 Task: Look for space in Gioia del Colle, Italy from 2nd September, 2023 to 6th September, 2023 for 2 adults in price range Rs.15000 to Rs.20000. Place can be entire place with 1  bedroom having 1 bed and 1 bathroom. Property type can be house, flat, guest house, hotel. Booking option can be shelf check-in. Required host language is English.
Action: Mouse moved to (415, 107)
Screenshot: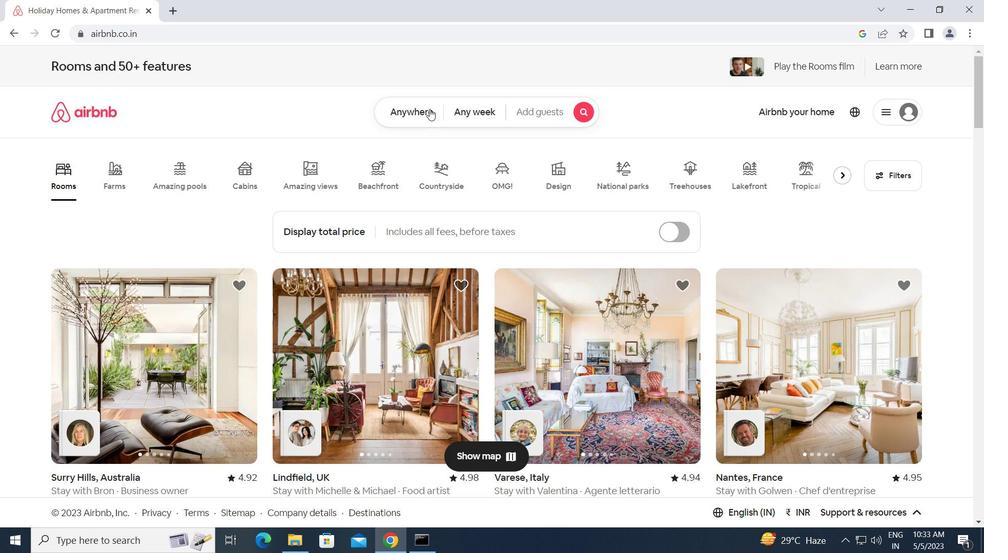 
Action: Mouse pressed left at (415, 107)
Screenshot: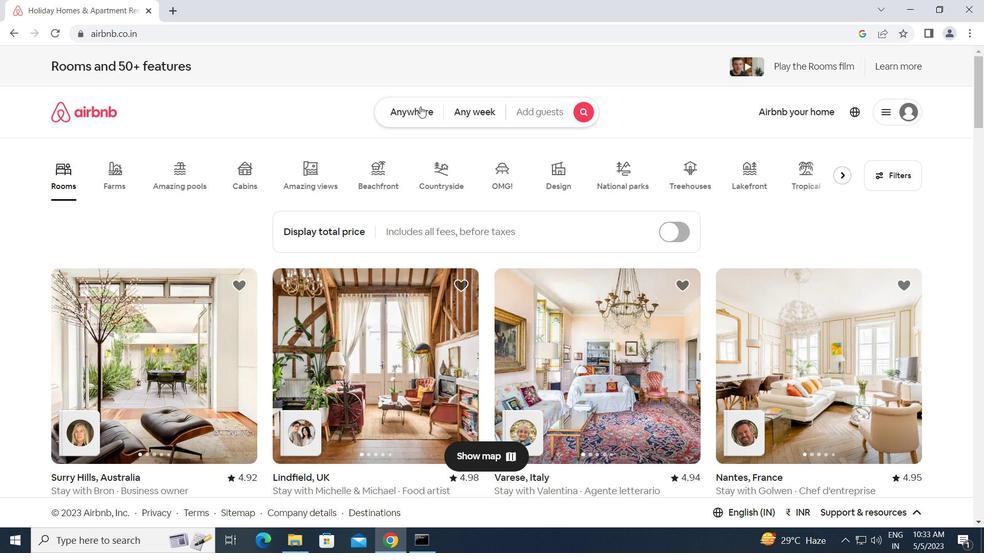 
Action: Mouse moved to (316, 158)
Screenshot: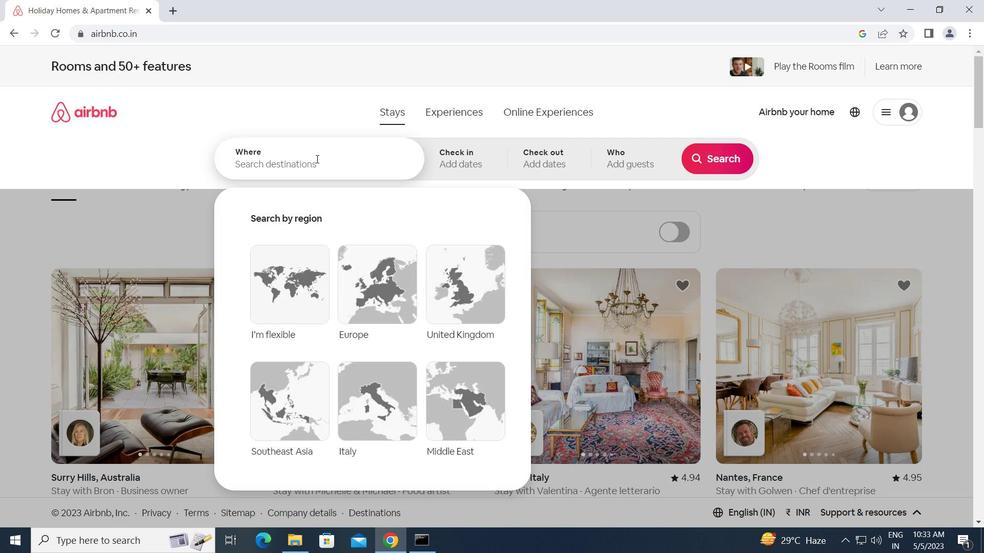 
Action: Mouse pressed left at (316, 158)
Screenshot: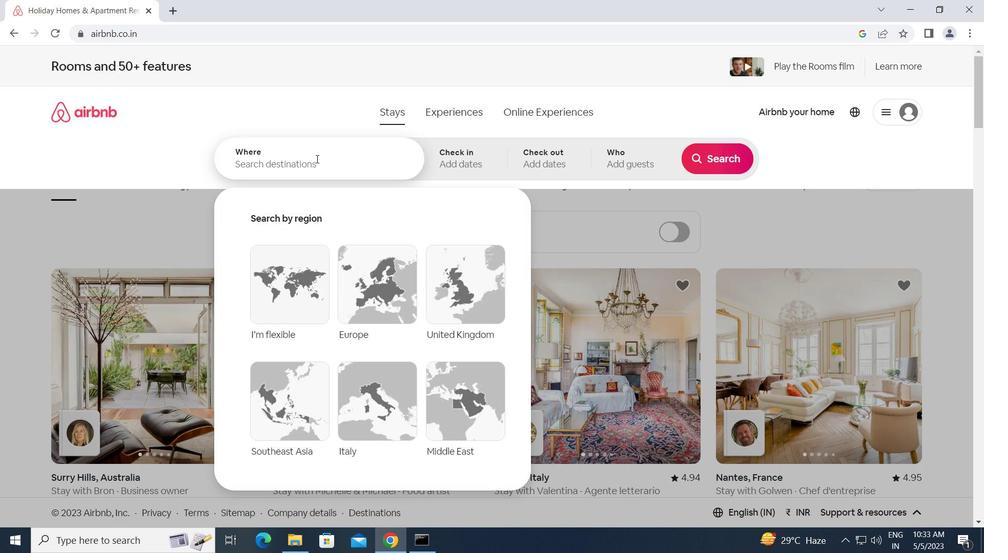 
Action: Key pressed g<Key.caps_lock>ioia<Key.space>del<Key.space><Key.caps_lock>c<Key.caps_lock>olle,<Key.space><Key.caps_lock>i<Key.caps_lock>taly<Key.enter>
Screenshot: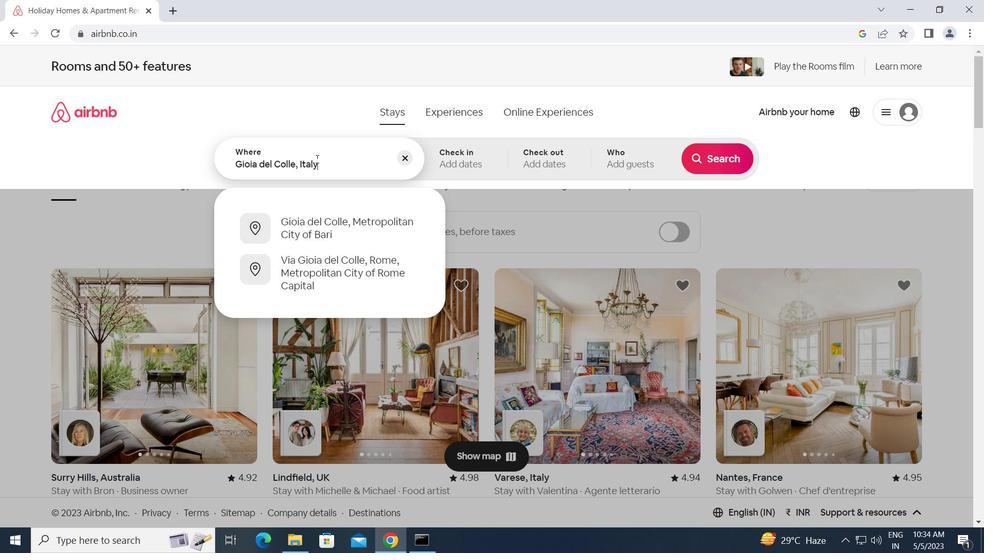 
Action: Mouse moved to (722, 263)
Screenshot: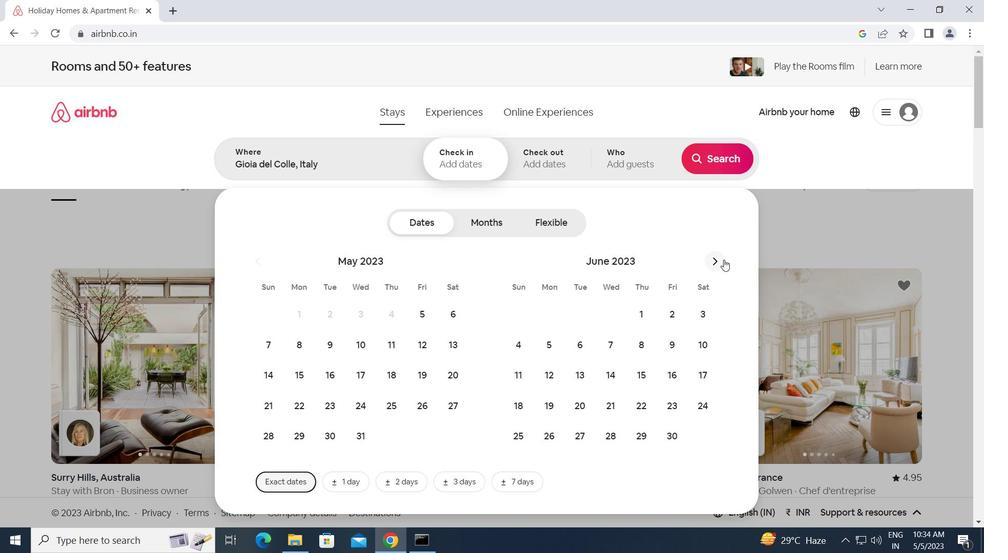 
Action: Mouse pressed left at (722, 263)
Screenshot: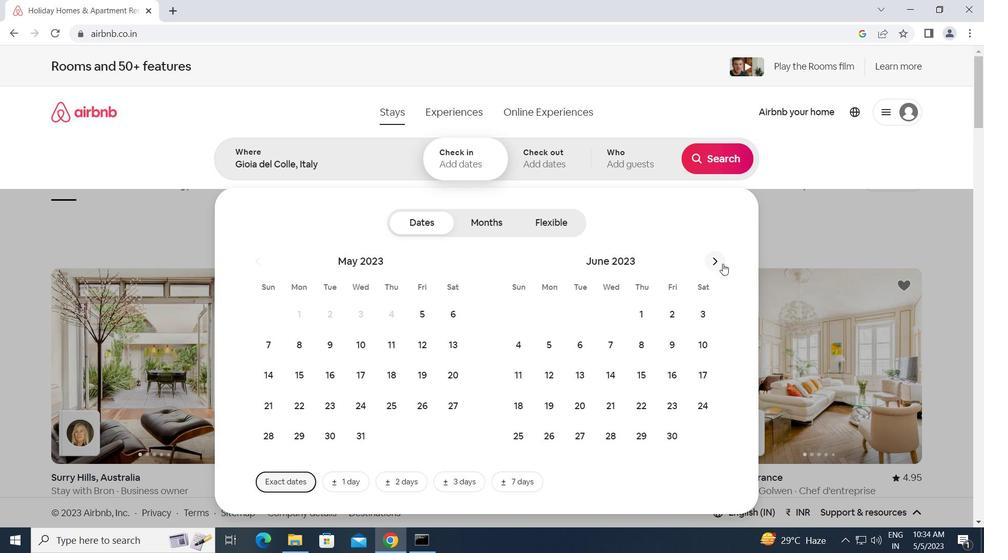 
Action: Mouse pressed left at (722, 263)
Screenshot: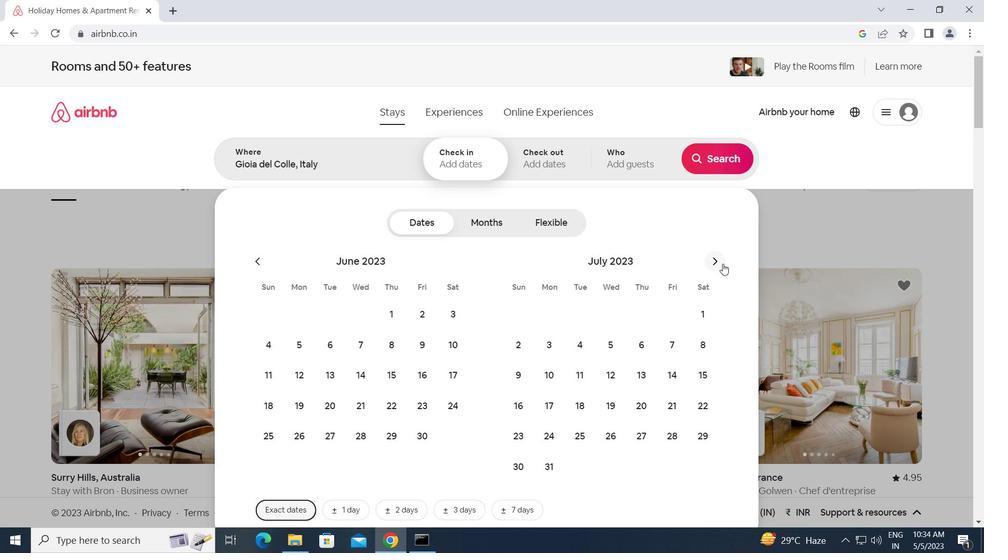 
Action: Mouse pressed left at (722, 263)
Screenshot: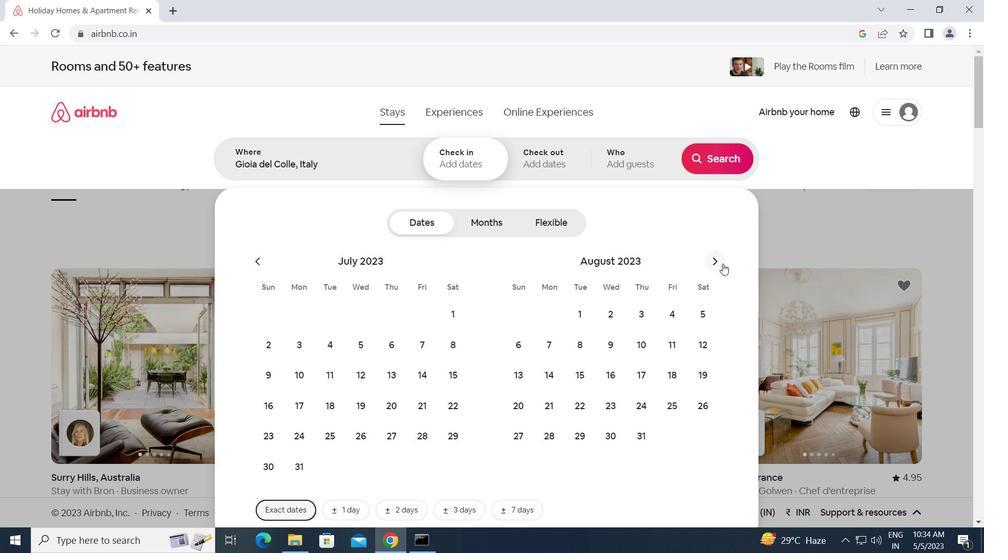 
Action: Mouse moved to (696, 315)
Screenshot: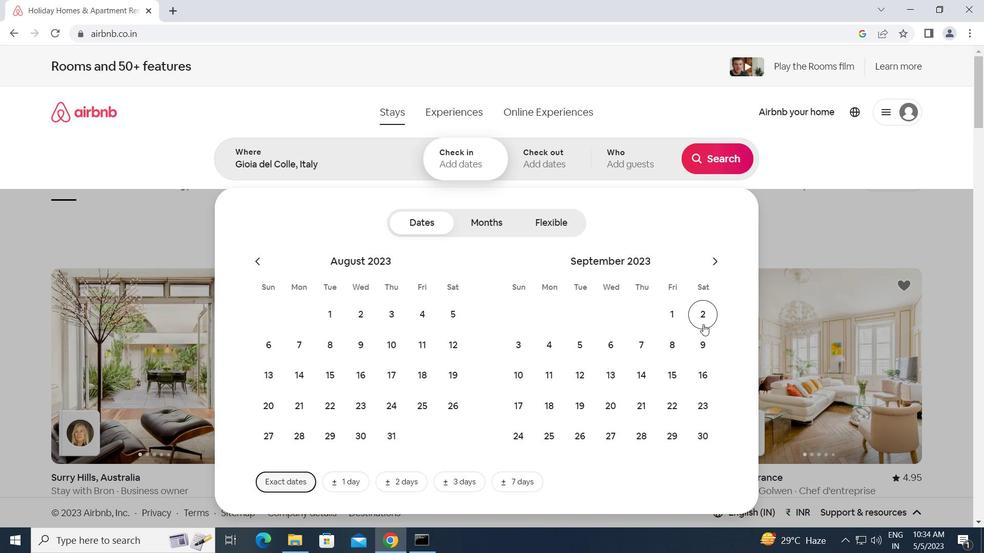 
Action: Mouse pressed left at (696, 315)
Screenshot: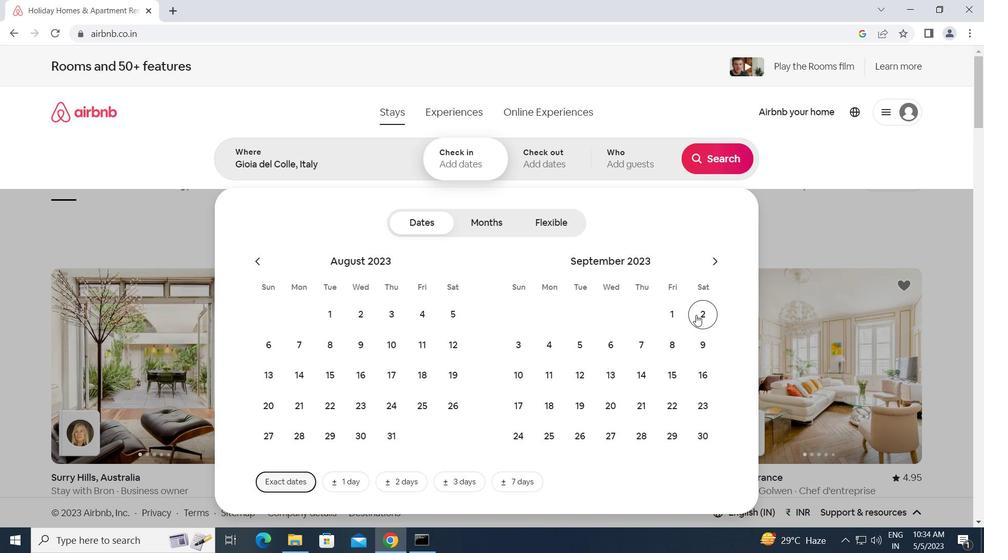 
Action: Mouse moved to (605, 345)
Screenshot: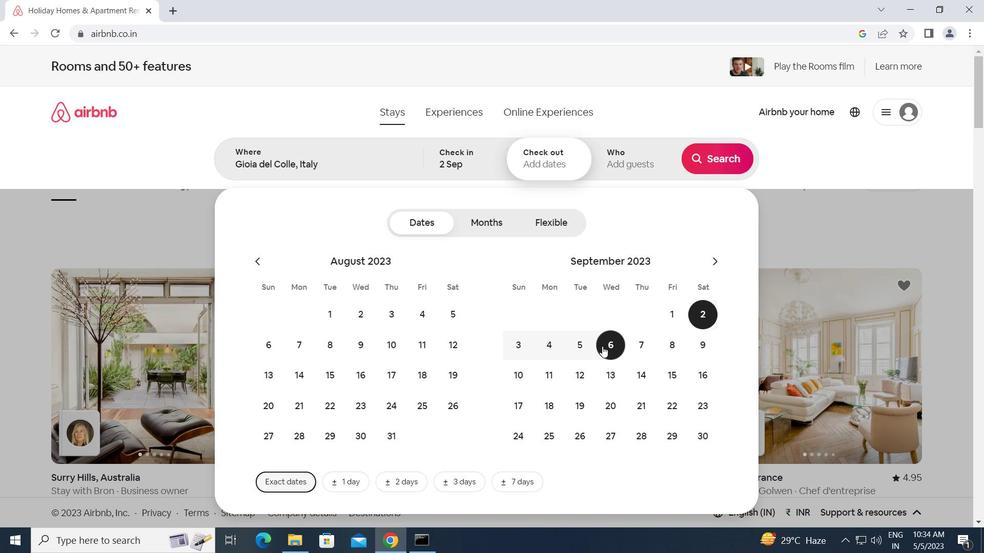 
Action: Mouse pressed left at (605, 345)
Screenshot: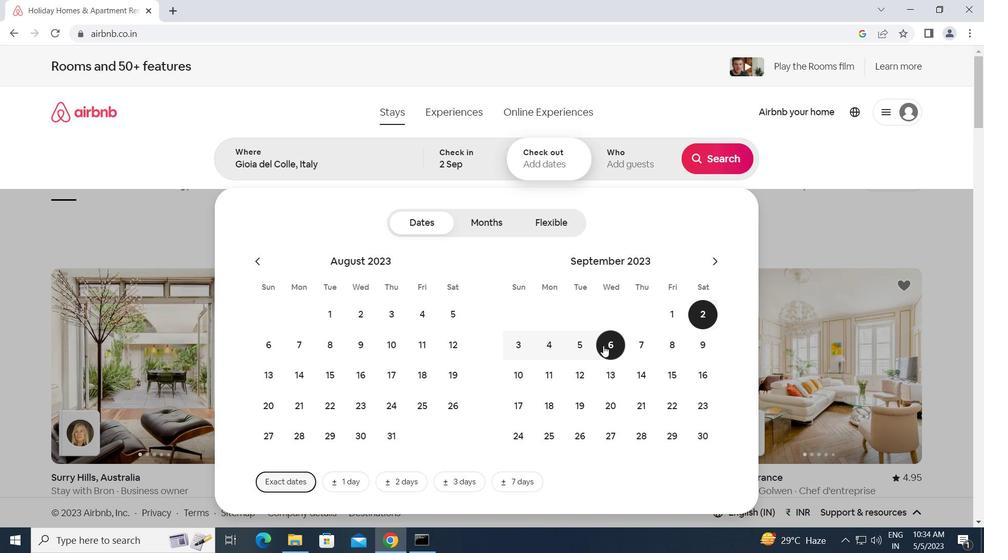 
Action: Mouse moved to (631, 160)
Screenshot: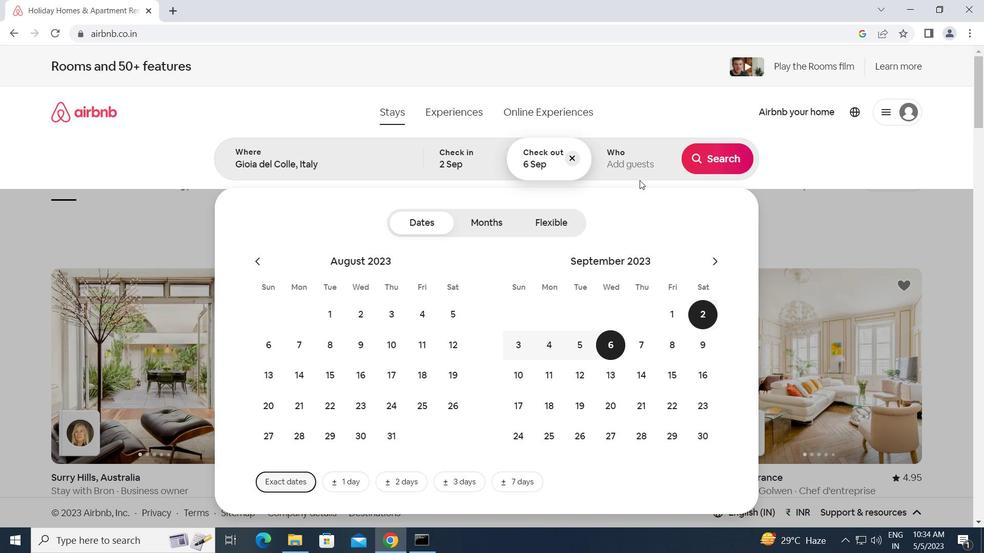 
Action: Mouse pressed left at (631, 160)
Screenshot: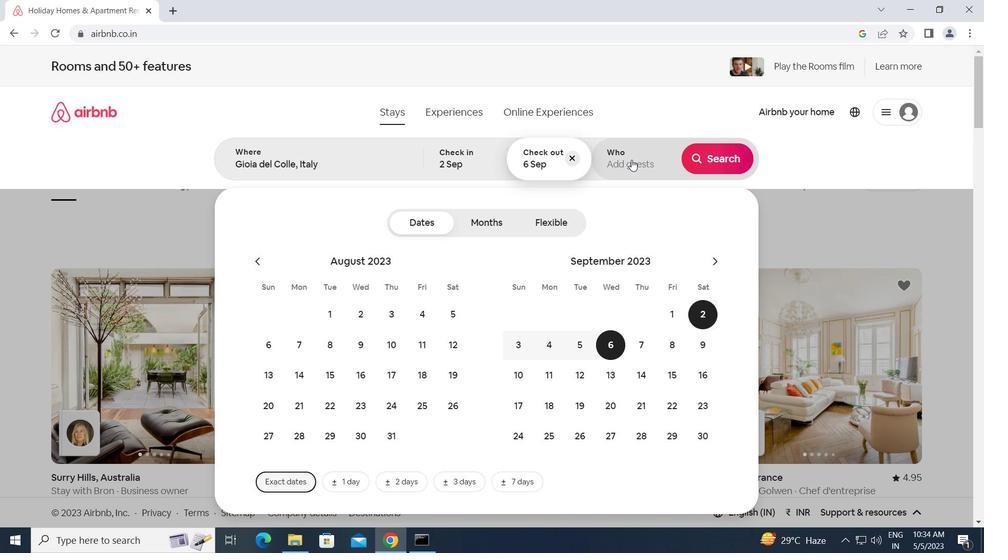 
Action: Mouse moved to (725, 232)
Screenshot: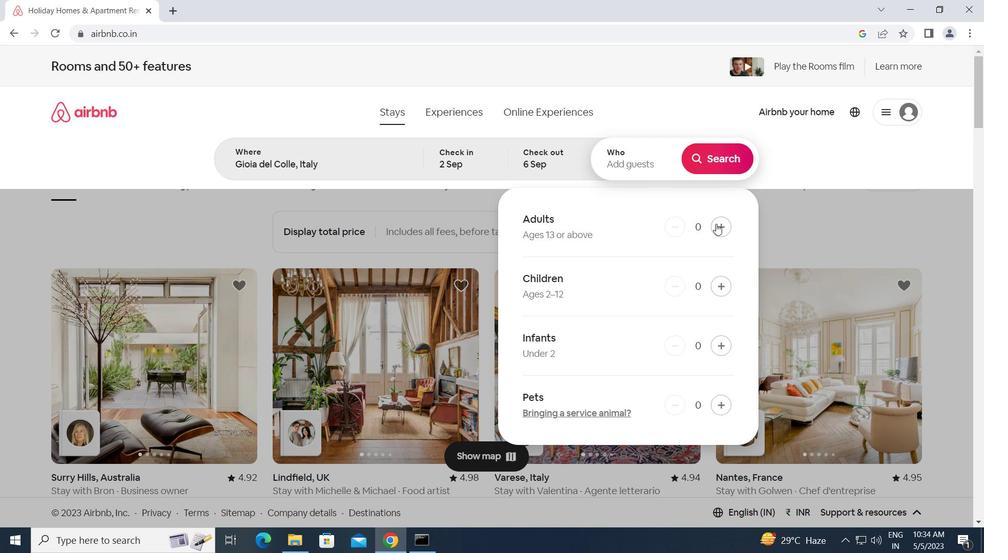 
Action: Mouse pressed left at (725, 232)
Screenshot: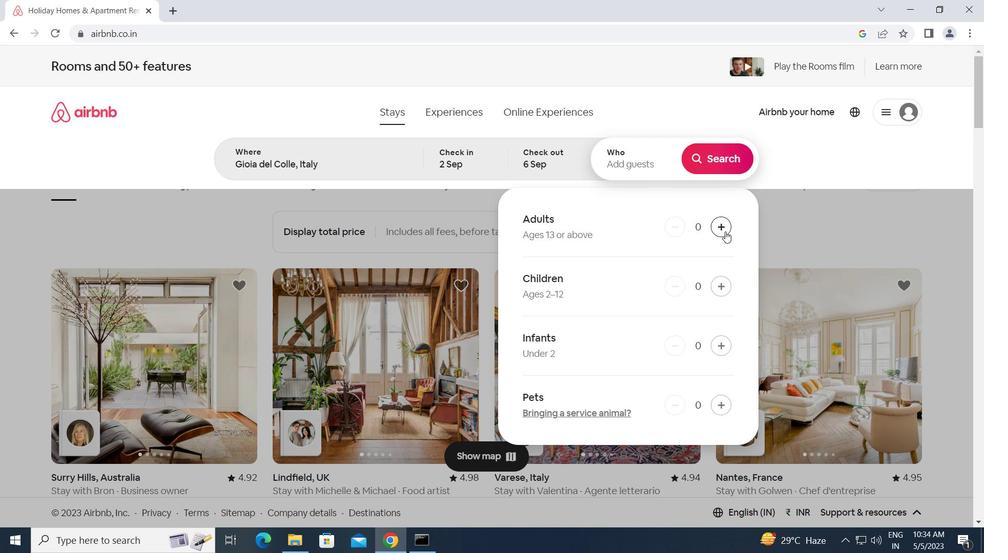 
Action: Mouse pressed left at (725, 232)
Screenshot: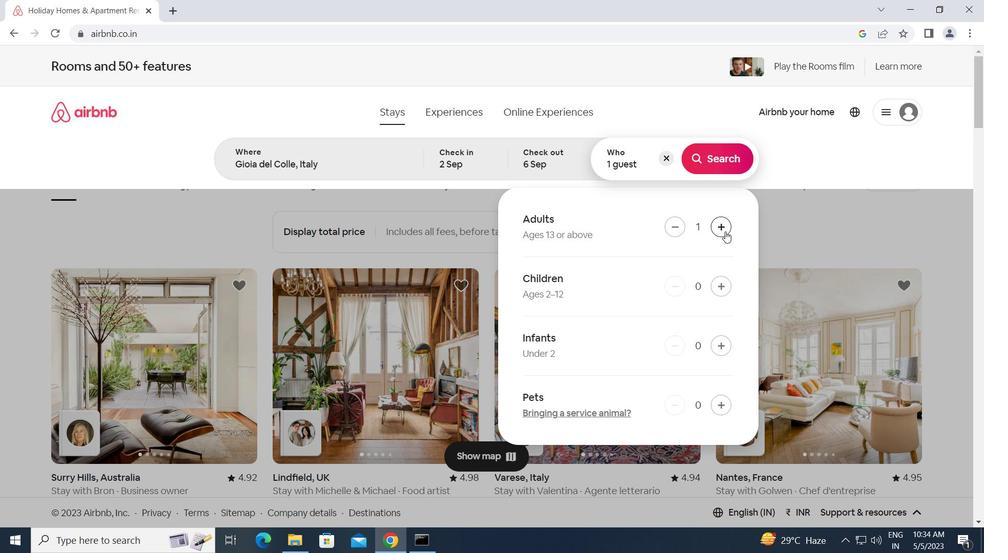 
Action: Mouse moved to (720, 159)
Screenshot: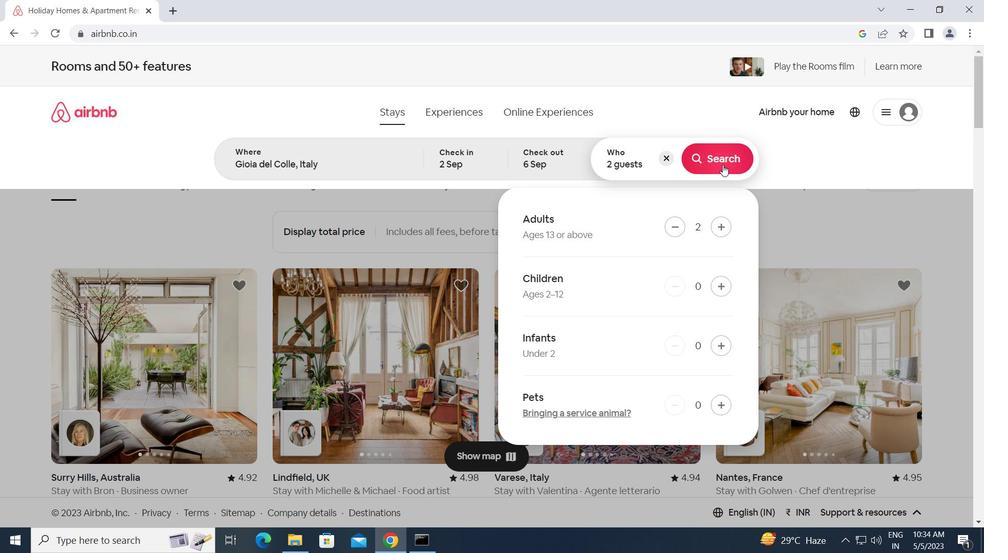 
Action: Mouse pressed left at (720, 159)
Screenshot: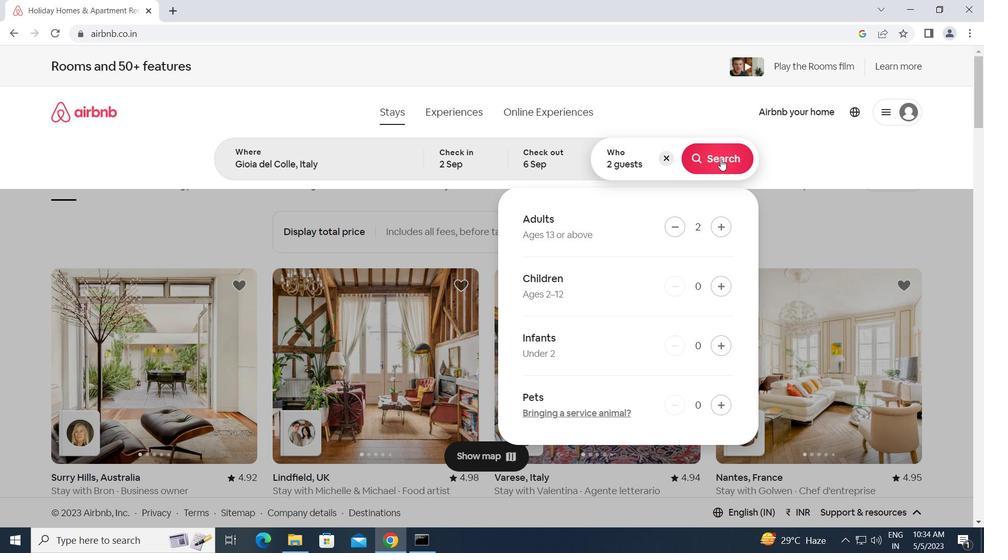 
Action: Mouse moved to (925, 124)
Screenshot: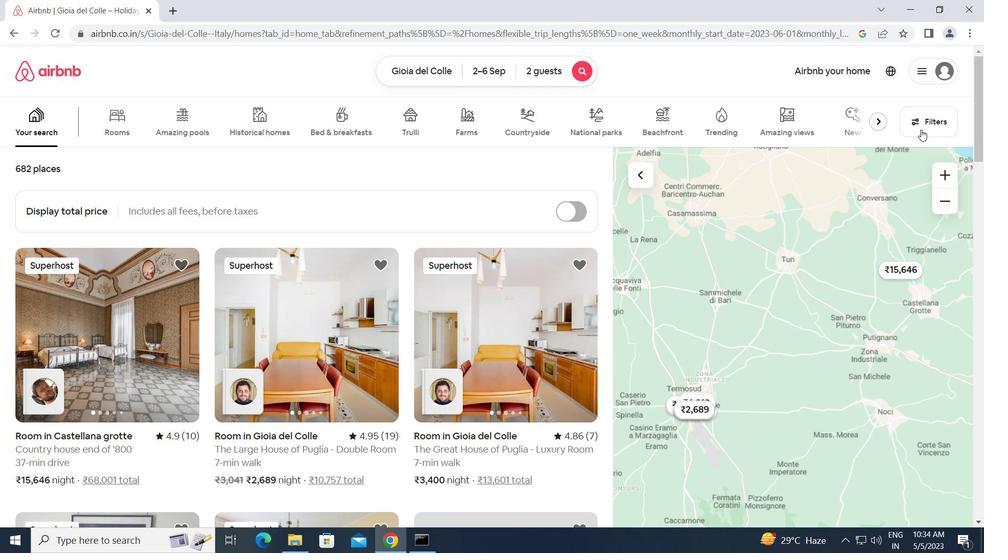 
Action: Mouse pressed left at (925, 124)
Screenshot: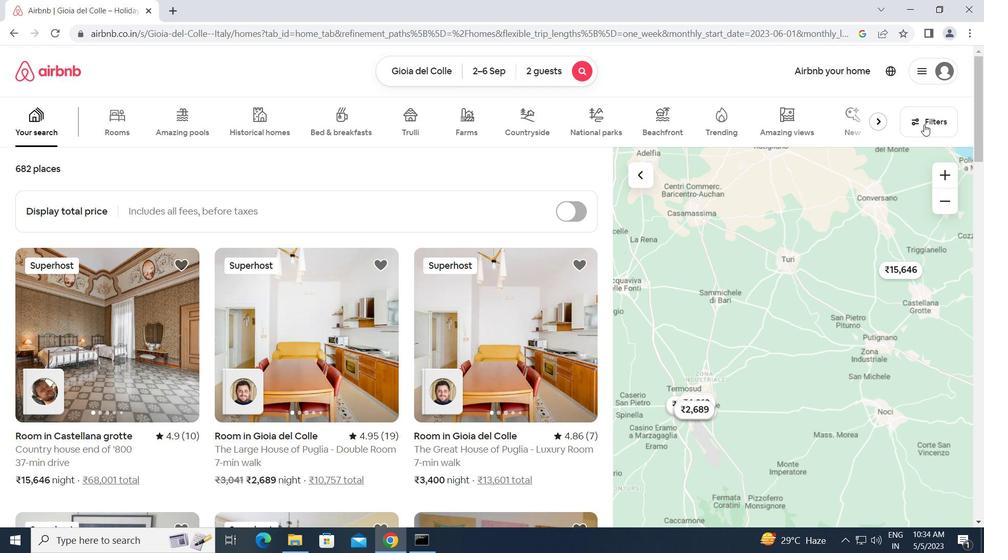 
Action: Mouse moved to (355, 440)
Screenshot: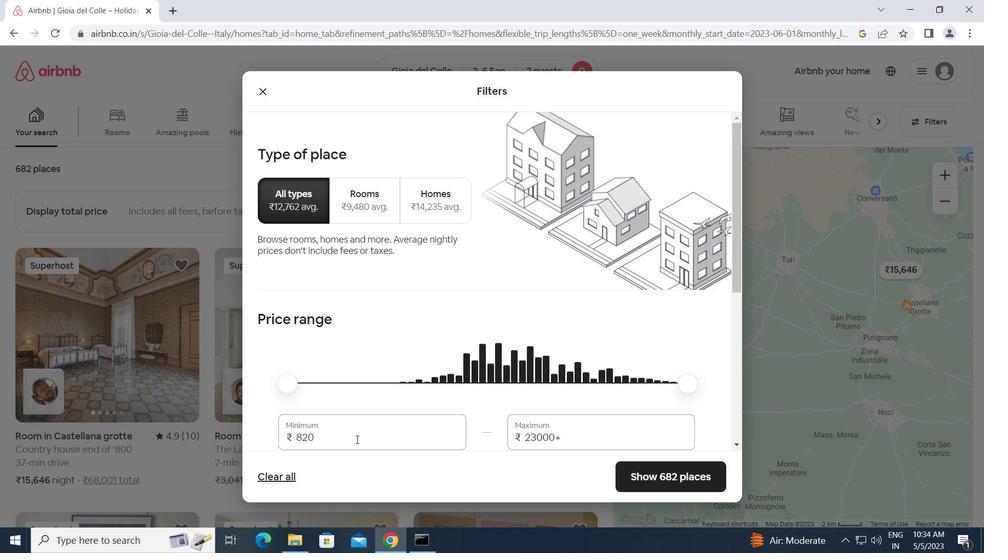 
Action: Mouse scrolled (355, 439) with delta (0, 0)
Screenshot: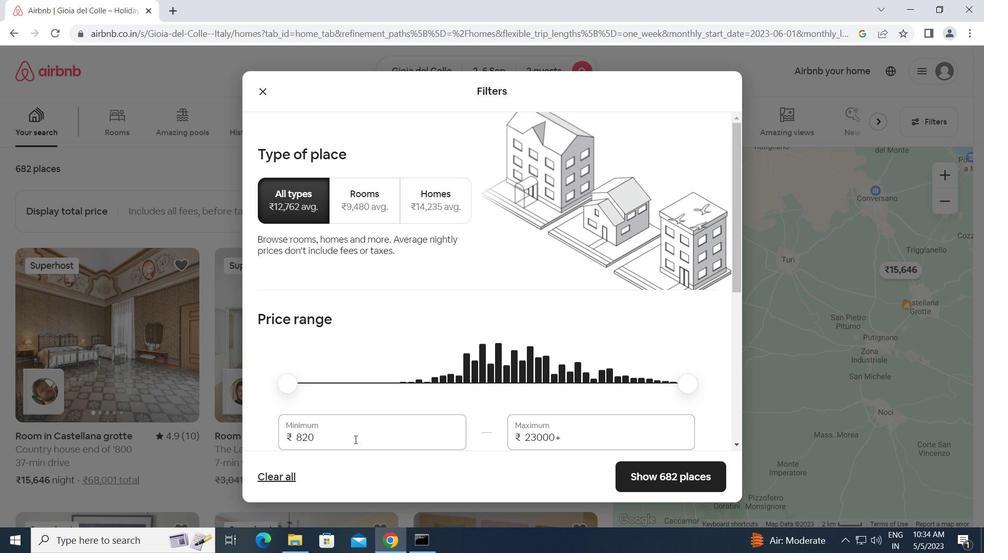
Action: Mouse moved to (337, 378)
Screenshot: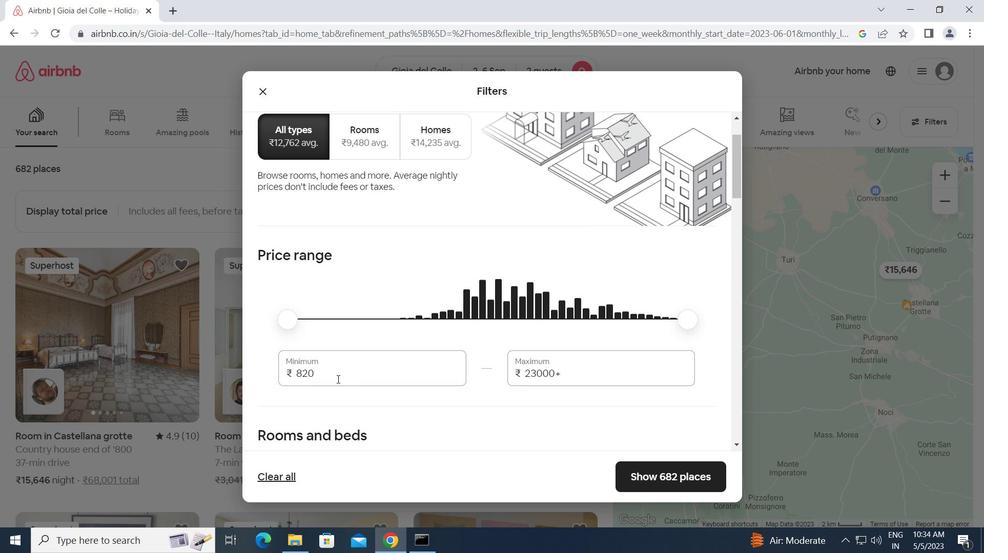 
Action: Mouse pressed left at (337, 378)
Screenshot: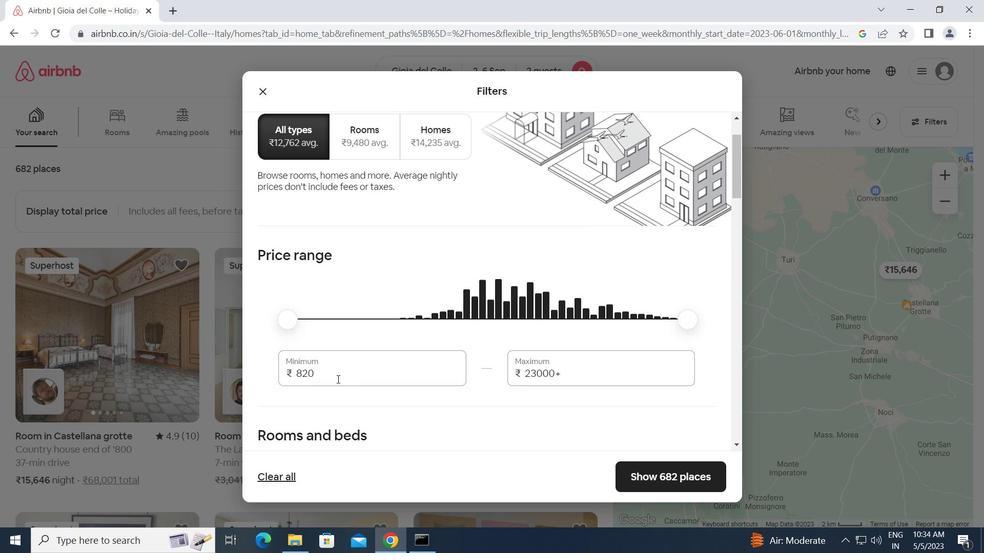 
Action: Mouse moved to (262, 374)
Screenshot: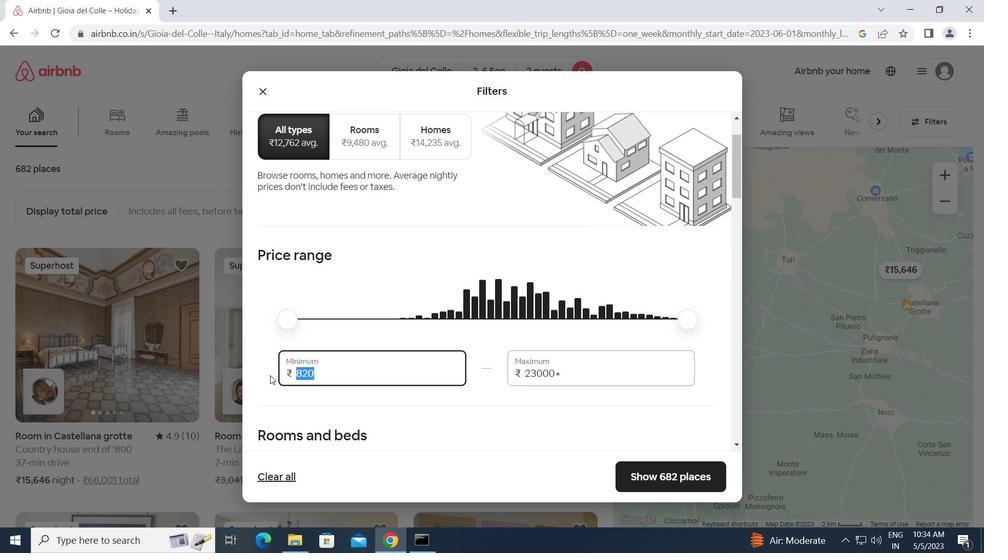 
Action: Key pressed 15000<Key.tab>20000
Screenshot: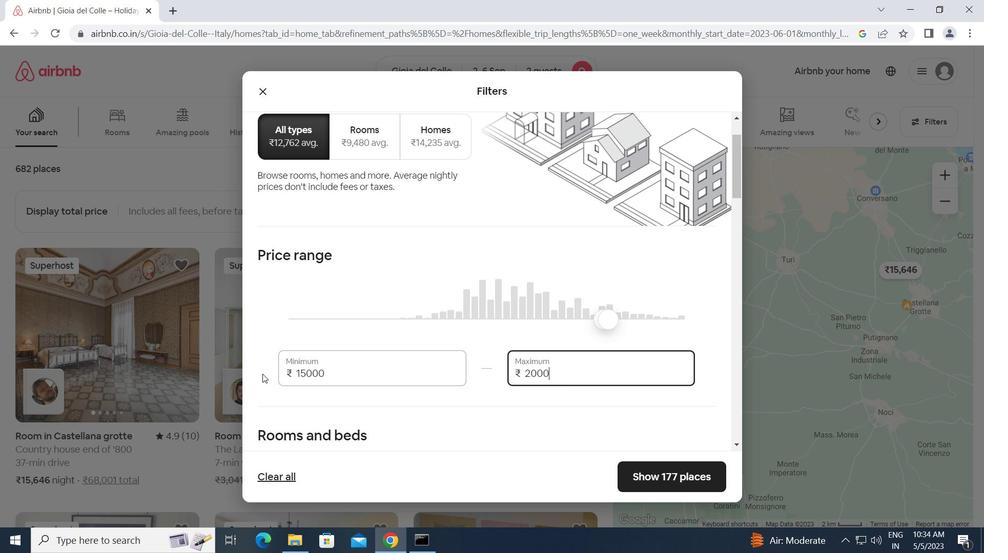 
Action: Mouse moved to (274, 374)
Screenshot: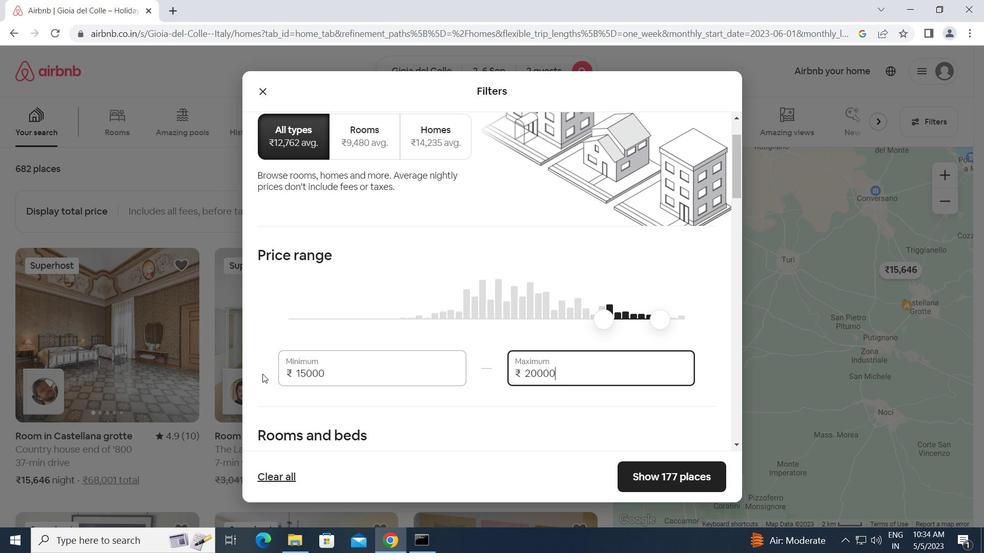 
Action: Mouse scrolled (274, 373) with delta (0, 0)
Screenshot: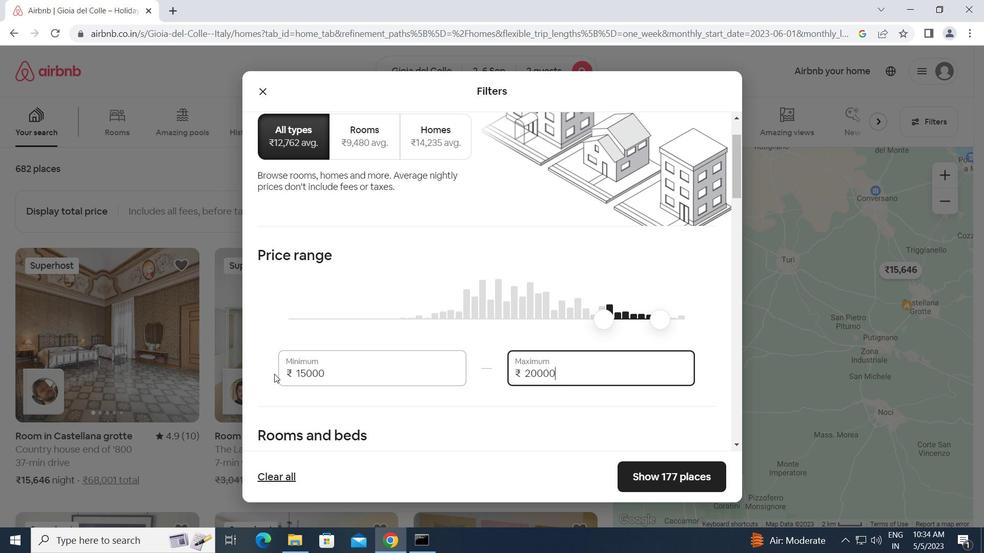 
Action: Mouse scrolled (274, 373) with delta (0, 0)
Screenshot: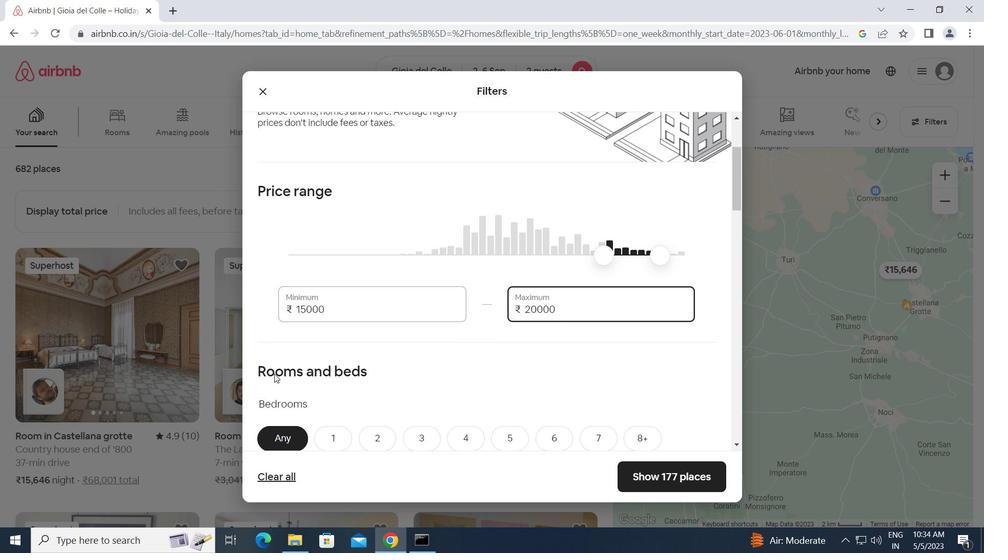 
Action: Mouse scrolled (274, 373) with delta (0, 0)
Screenshot: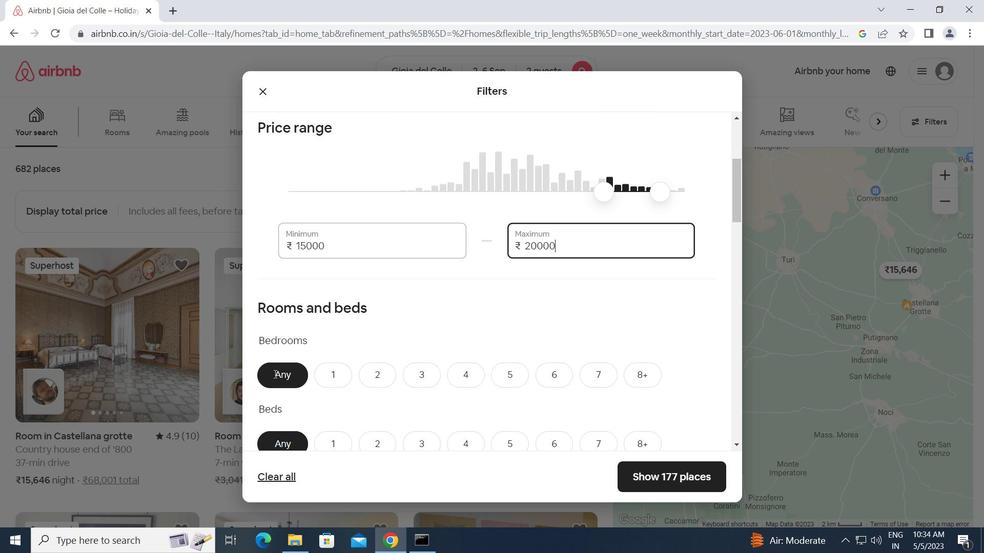 
Action: Mouse moved to (342, 315)
Screenshot: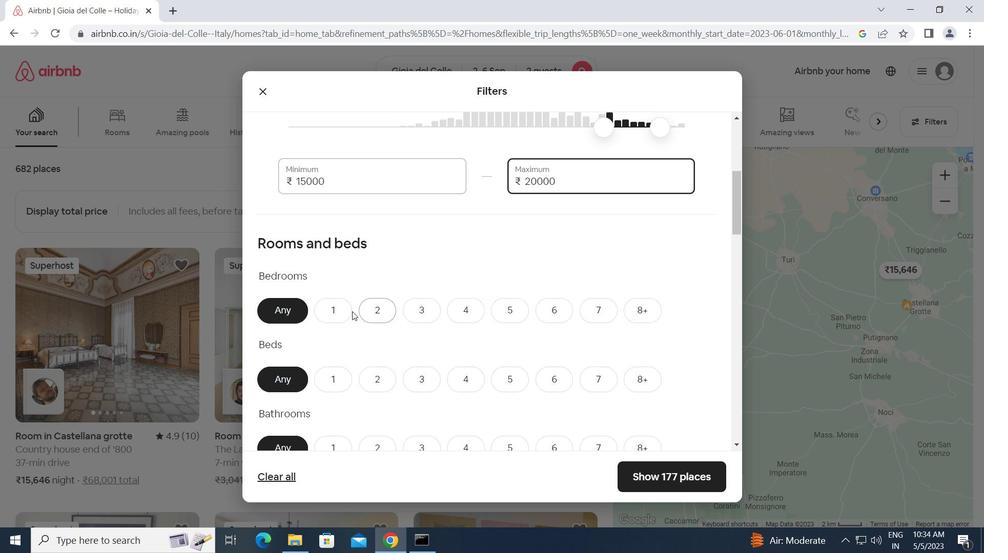 
Action: Mouse pressed left at (342, 315)
Screenshot: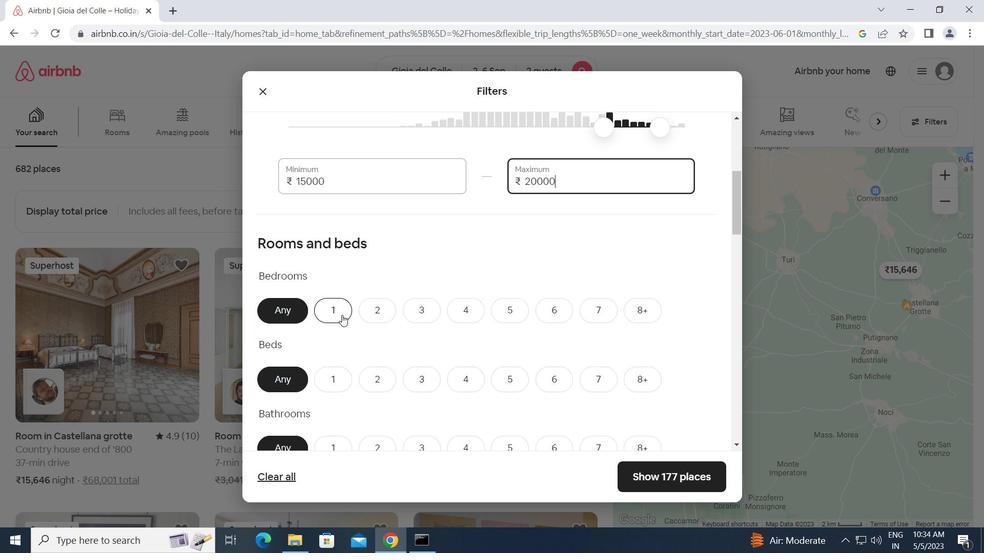 
Action: Mouse moved to (342, 321)
Screenshot: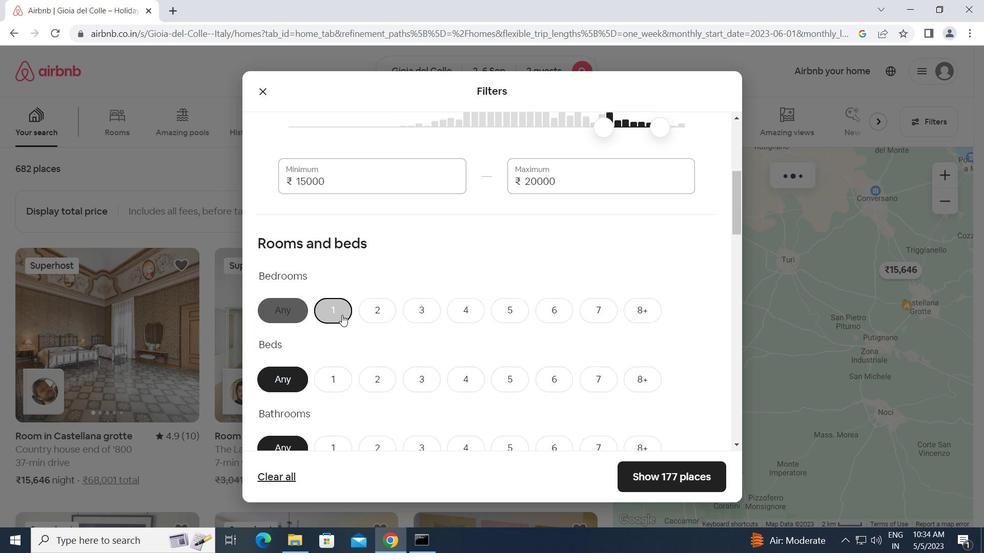 
Action: Mouse scrolled (342, 320) with delta (0, 0)
Screenshot: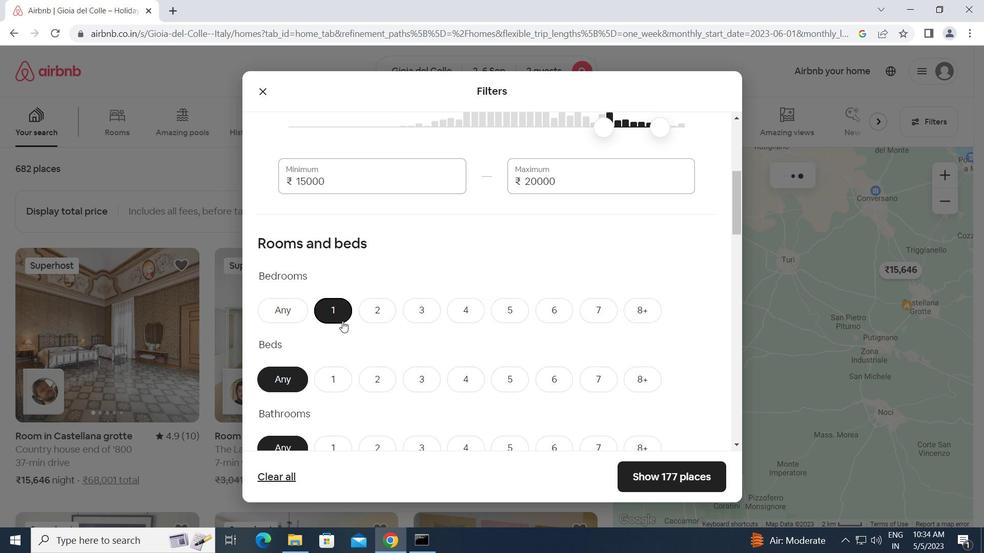 
Action: Mouse moved to (326, 320)
Screenshot: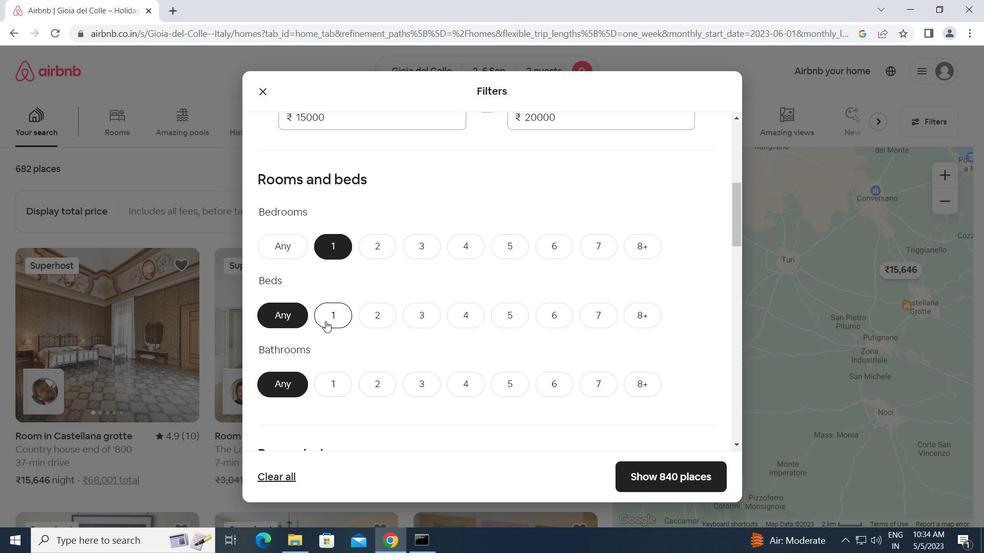 
Action: Mouse pressed left at (326, 320)
Screenshot: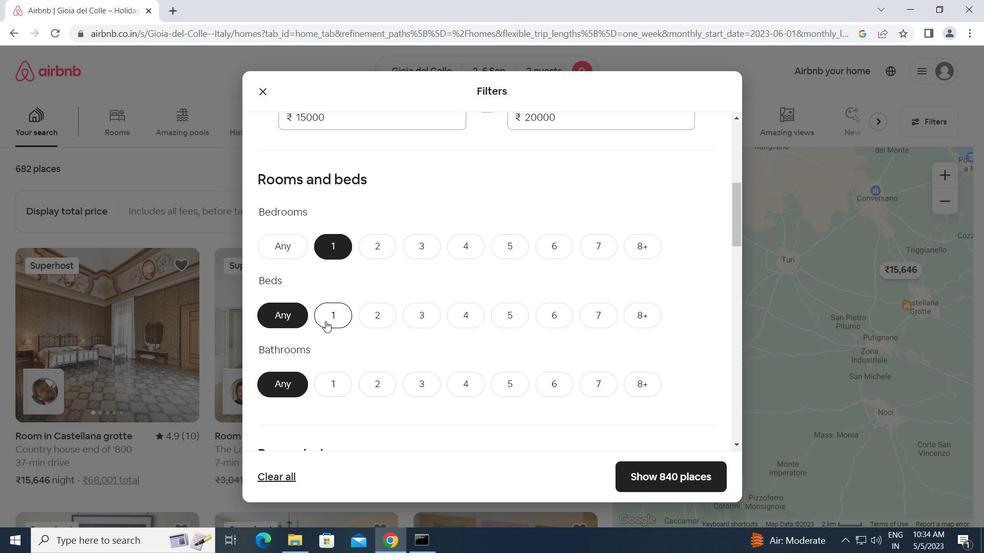 
Action: Mouse moved to (337, 380)
Screenshot: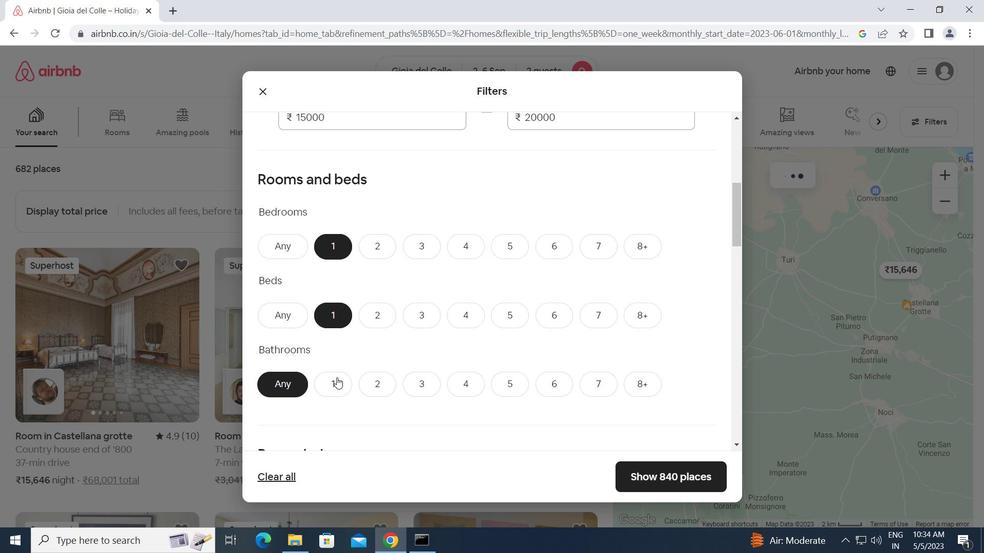 
Action: Mouse pressed left at (337, 380)
Screenshot: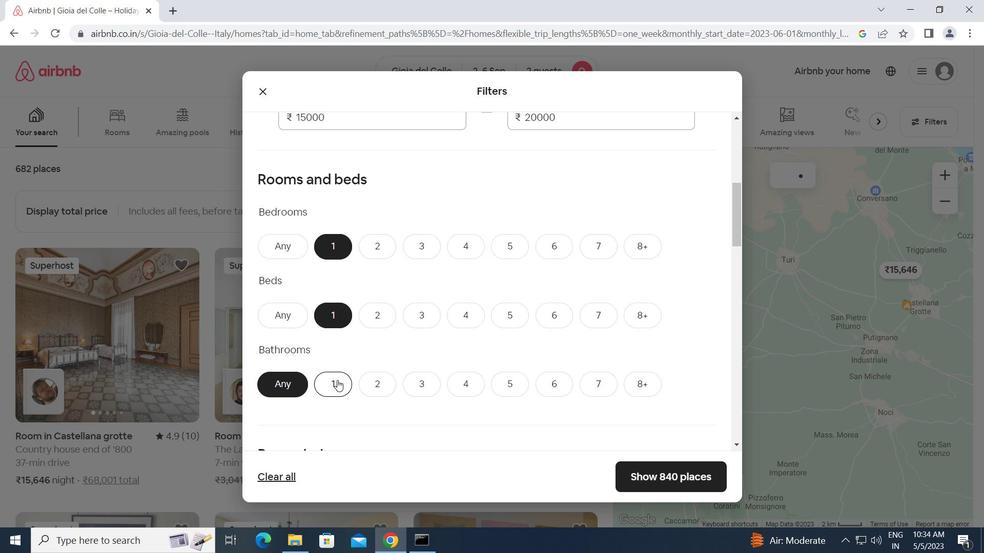 
Action: Mouse moved to (365, 389)
Screenshot: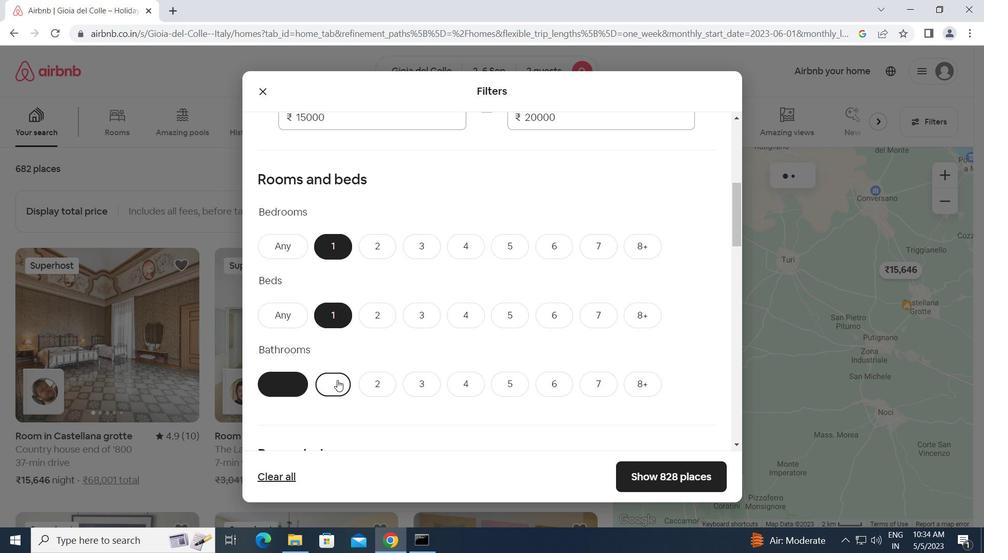 
Action: Mouse scrolled (365, 388) with delta (0, 0)
Screenshot: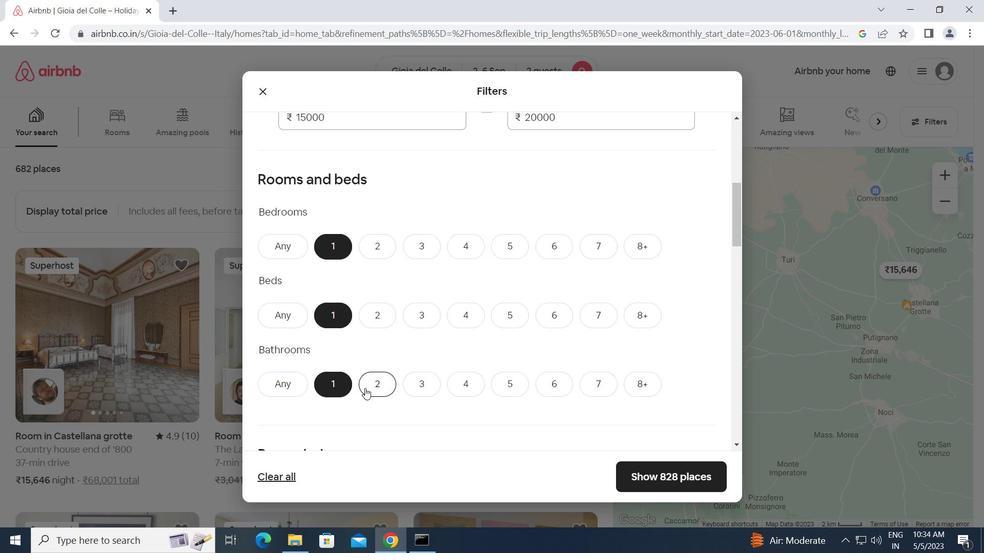 
Action: Mouse scrolled (365, 388) with delta (0, 0)
Screenshot: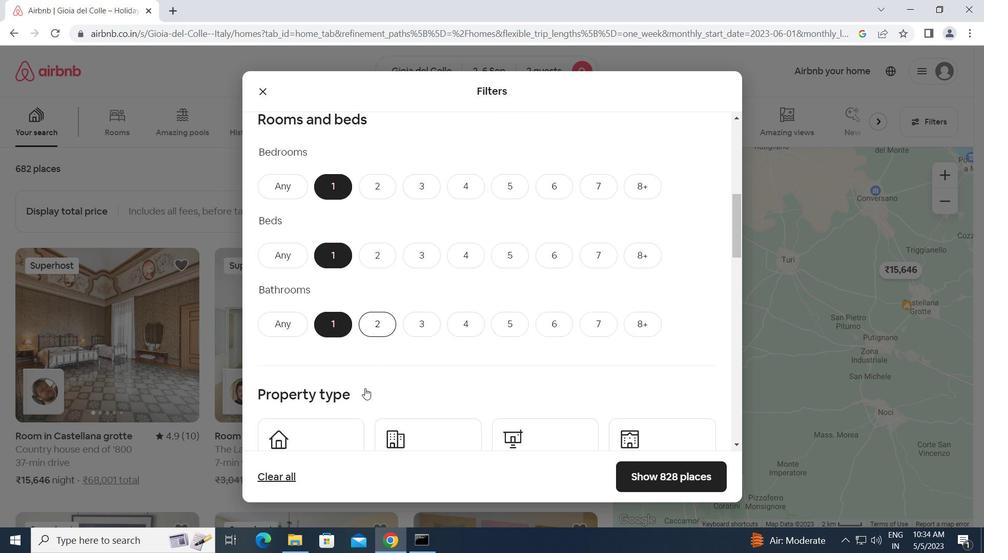 
Action: Mouse moved to (343, 380)
Screenshot: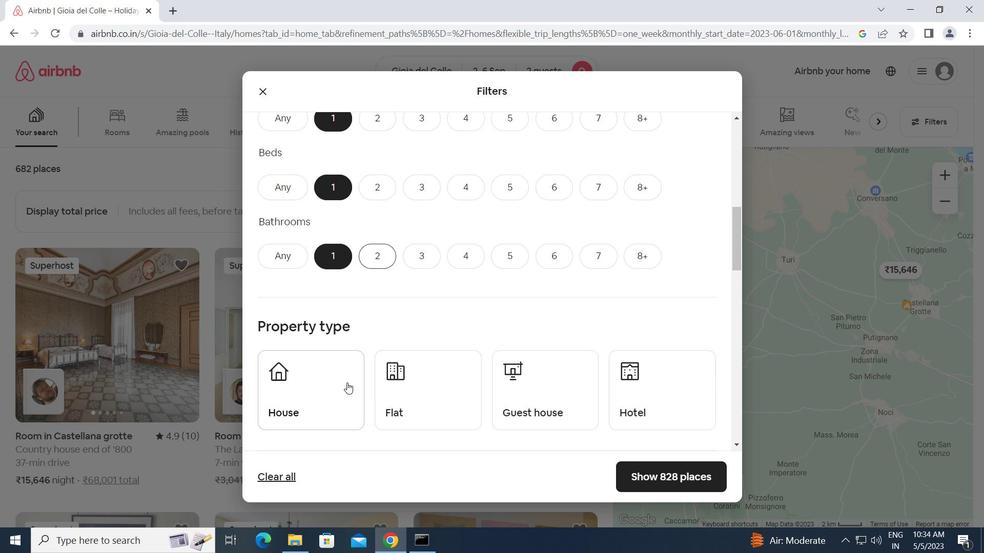 
Action: Mouse pressed left at (343, 380)
Screenshot: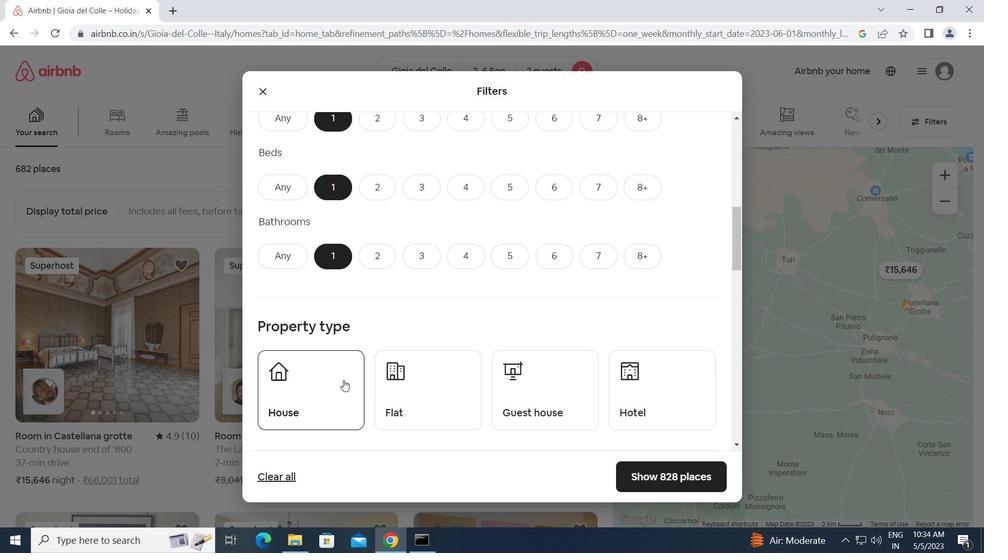 
Action: Mouse moved to (459, 380)
Screenshot: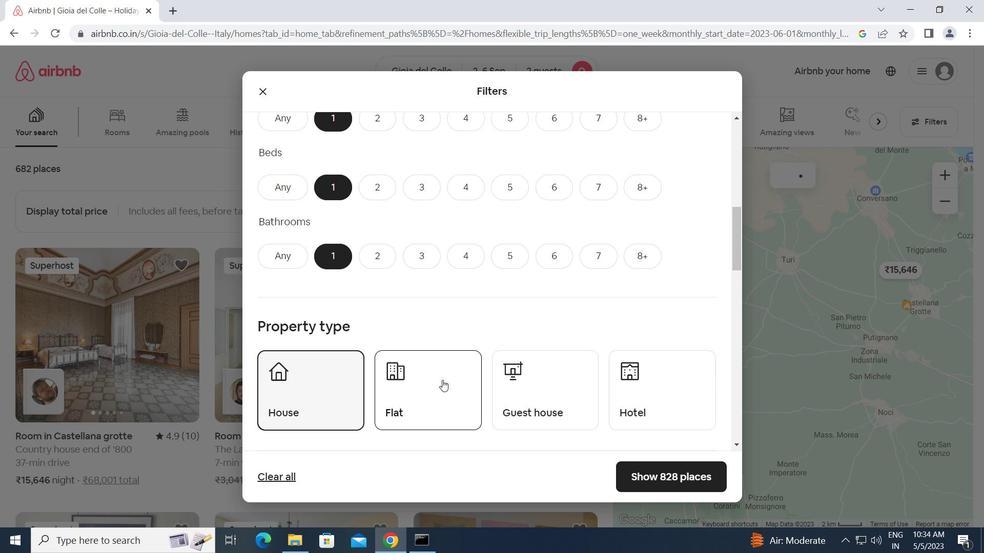 
Action: Mouse pressed left at (459, 380)
Screenshot: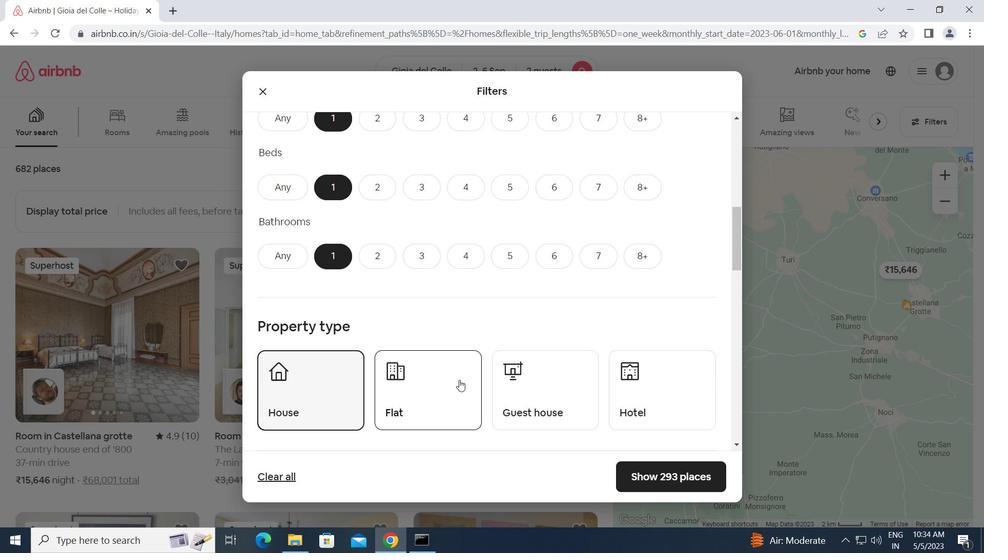 
Action: Mouse moved to (545, 383)
Screenshot: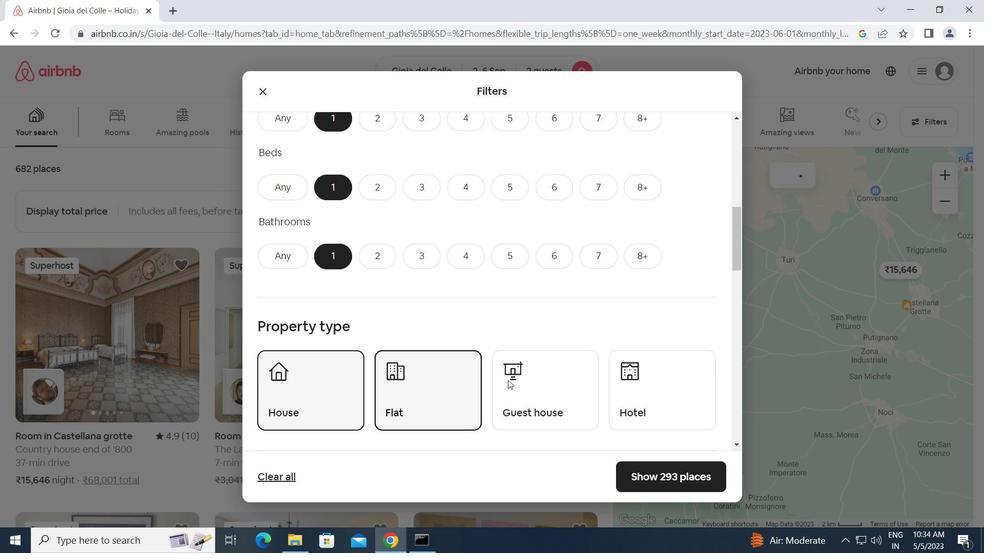 
Action: Mouse pressed left at (545, 383)
Screenshot: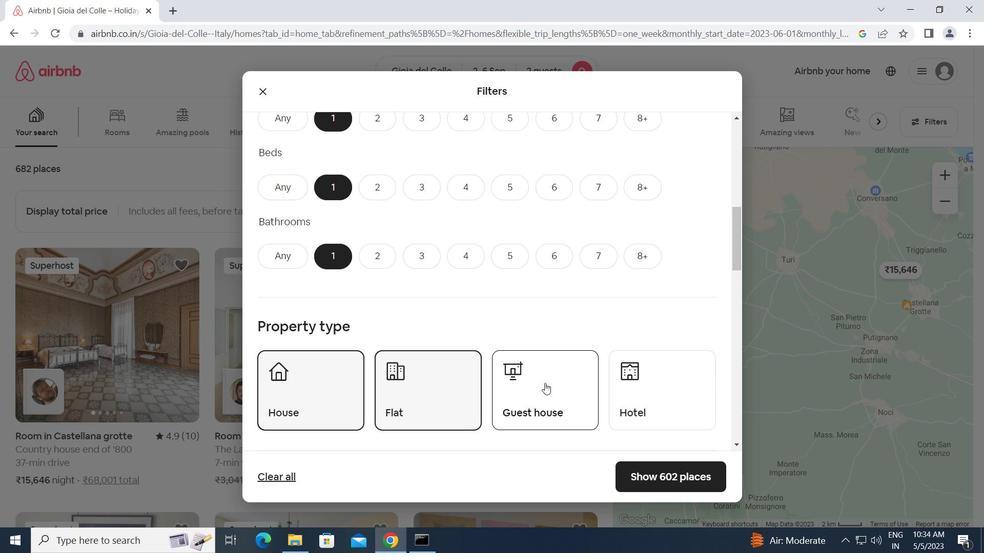
Action: Mouse moved to (676, 393)
Screenshot: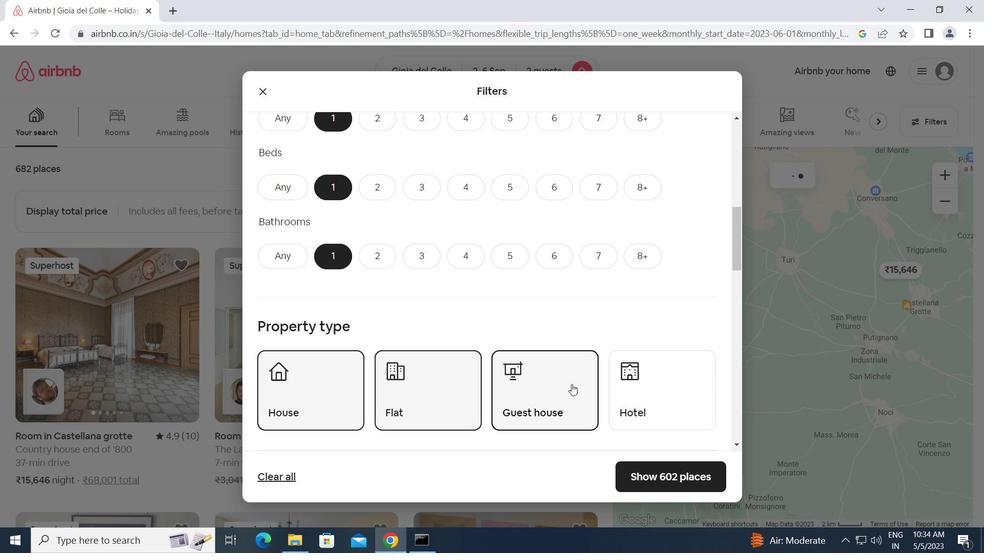 
Action: Mouse pressed left at (676, 393)
Screenshot: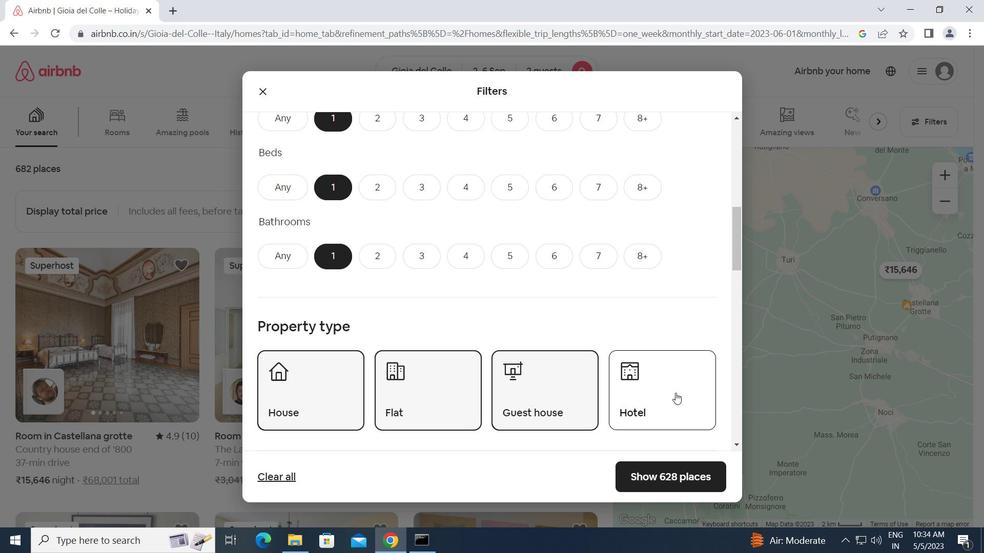 
Action: Mouse moved to (516, 379)
Screenshot: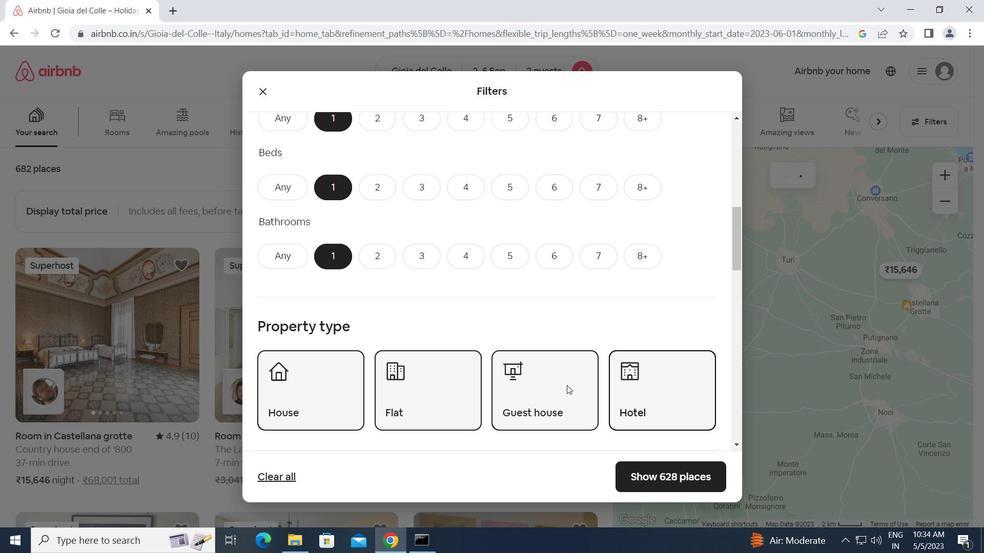 
Action: Mouse scrolled (516, 378) with delta (0, 0)
Screenshot: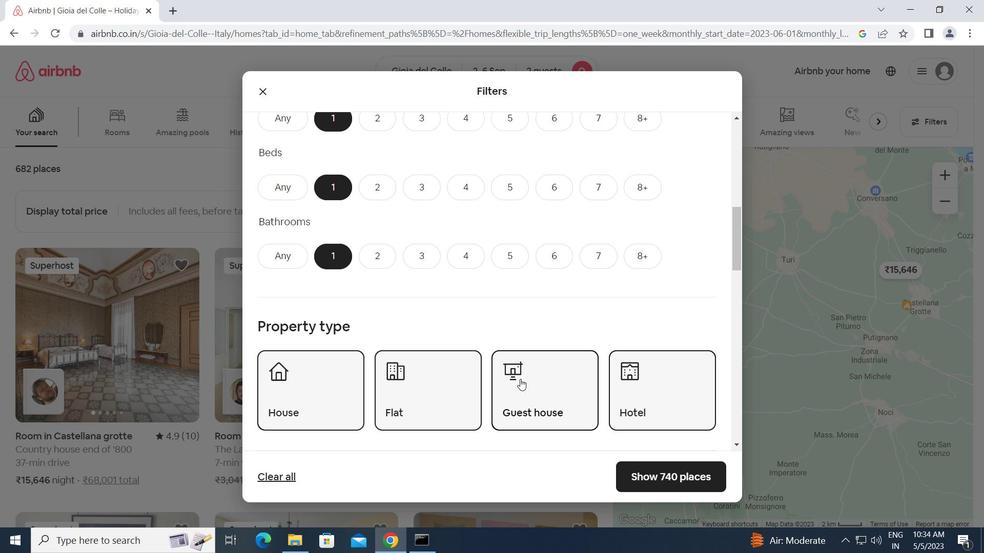 
Action: Mouse scrolled (516, 378) with delta (0, 0)
Screenshot: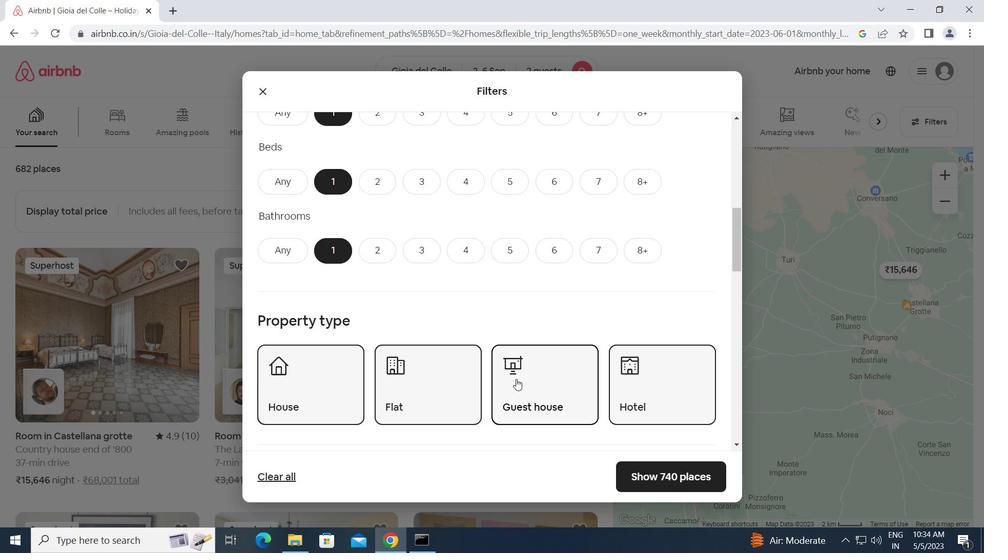 
Action: Mouse scrolled (516, 378) with delta (0, 0)
Screenshot: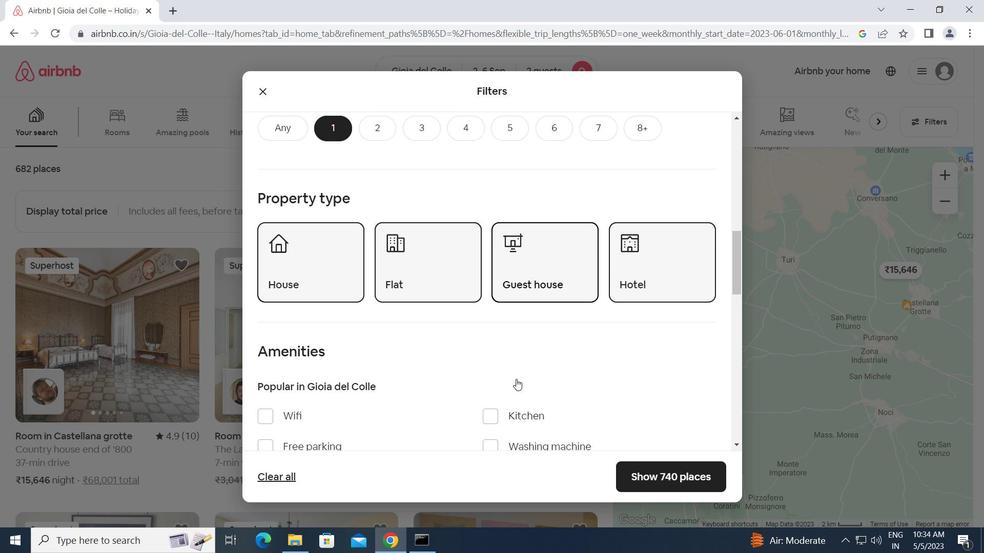 
Action: Mouse scrolled (516, 378) with delta (0, 0)
Screenshot: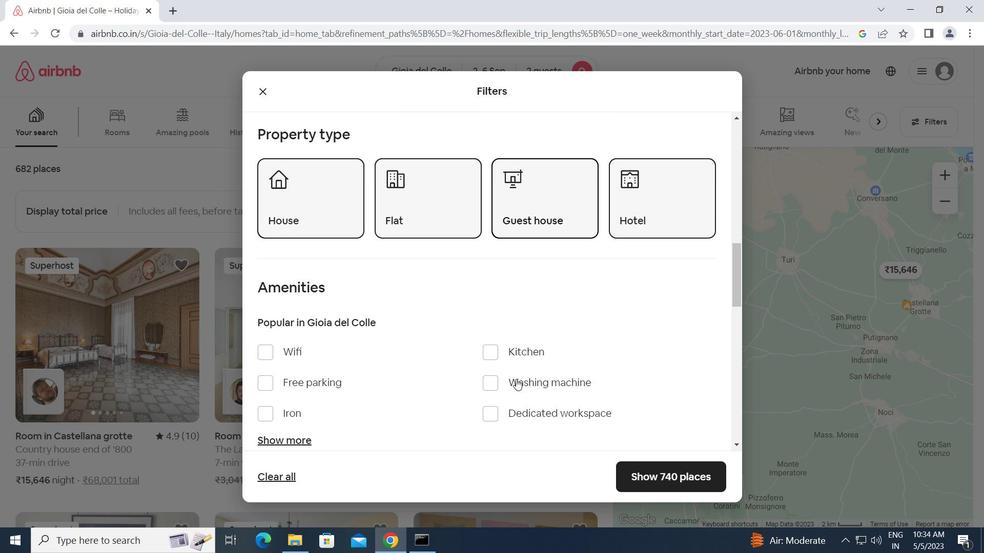 
Action: Mouse scrolled (516, 378) with delta (0, 0)
Screenshot: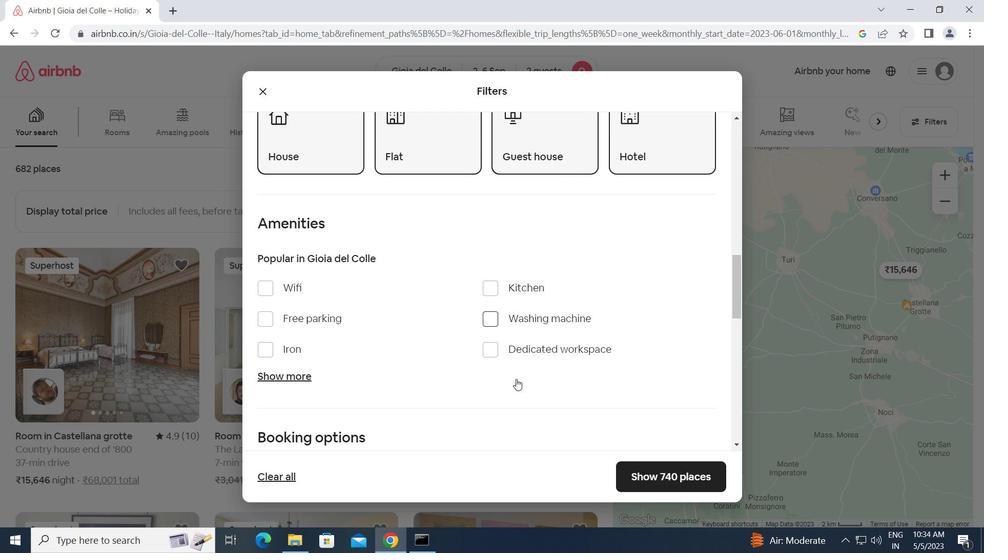 
Action: Mouse scrolled (516, 378) with delta (0, 0)
Screenshot: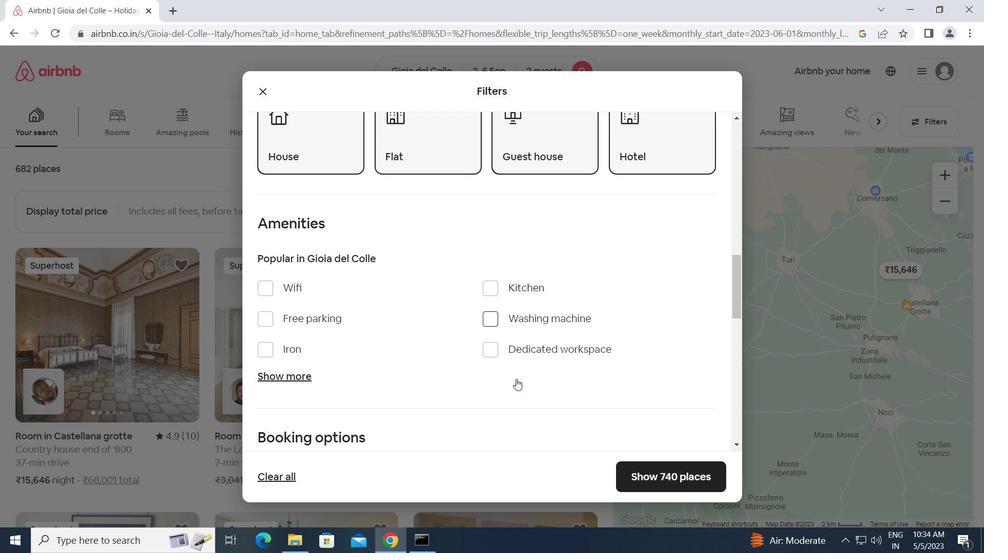 
Action: Mouse moved to (680, 395)
Screenshot: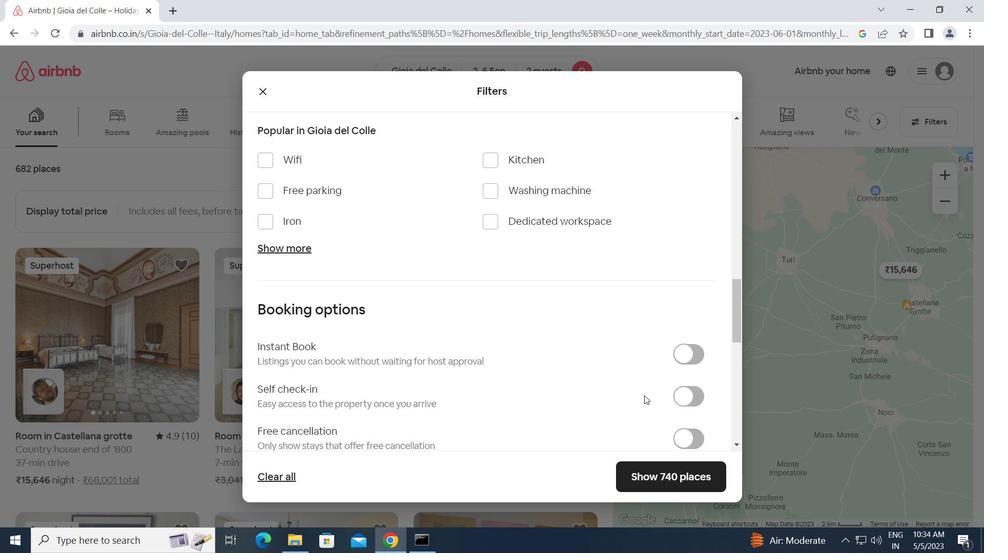 
Action: Mouse pressed left at (680, 395)
Screenshot: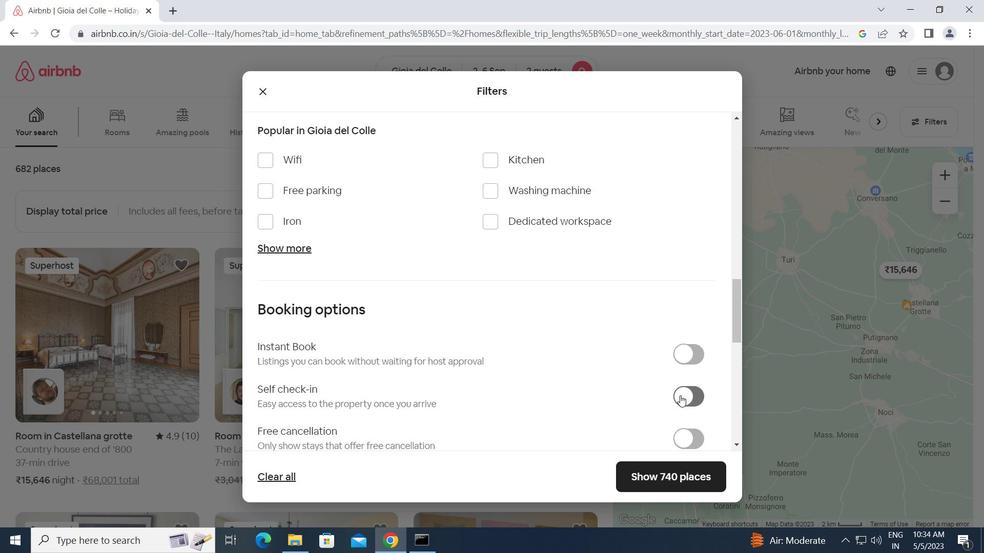 
Action: Mouse moved to (464, 397)
Screenshot: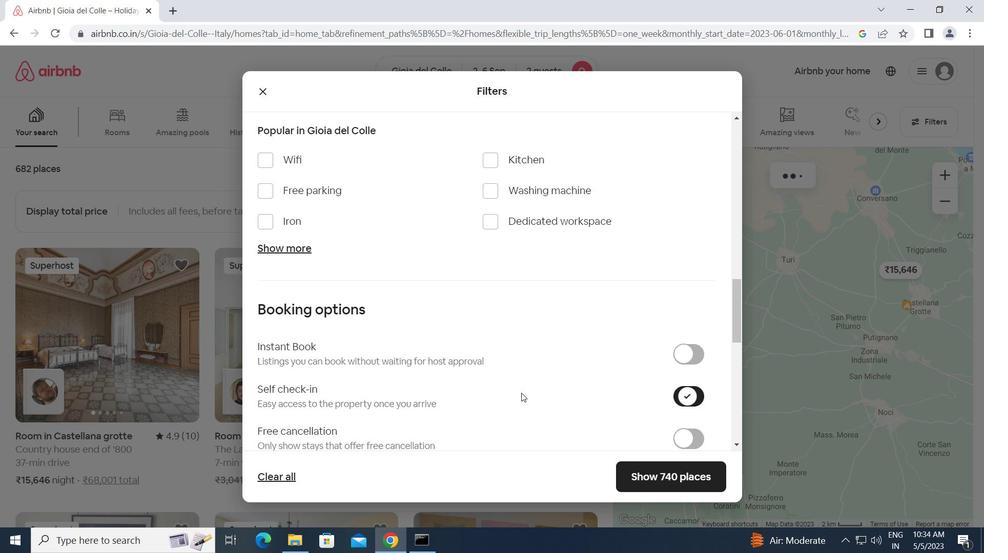 
Action: Mouse scrolled (464, 396) with delta (0, 0)
Screenshot: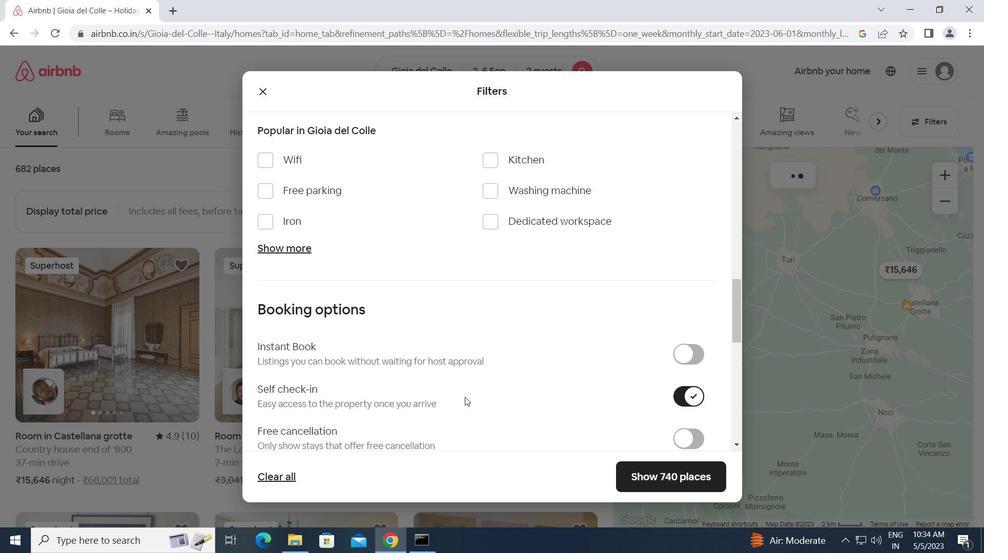 
Action: Mouse scrolled (464, 396) with delta (0, 0)
Screenshot: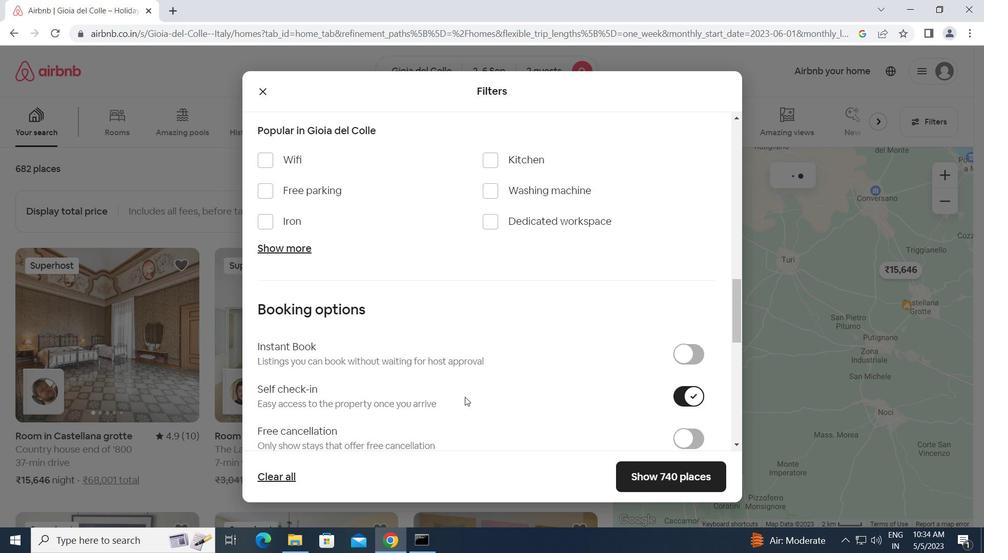 
Action: Mouse scrolled (464, 396) with delta (0, 0)
Screenshot: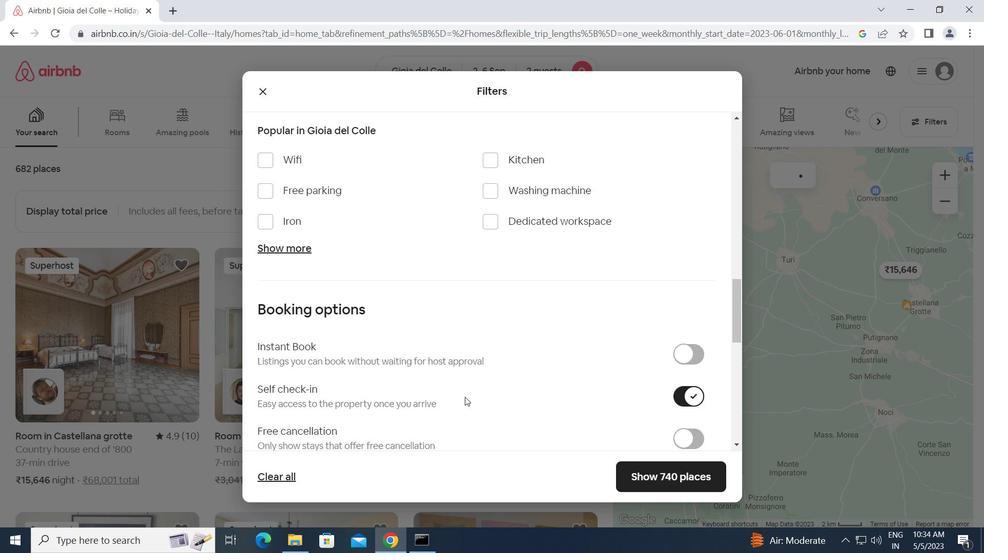 
Action: Mouse scrolled (464, 396) with delta (0, 0)
Screenshot: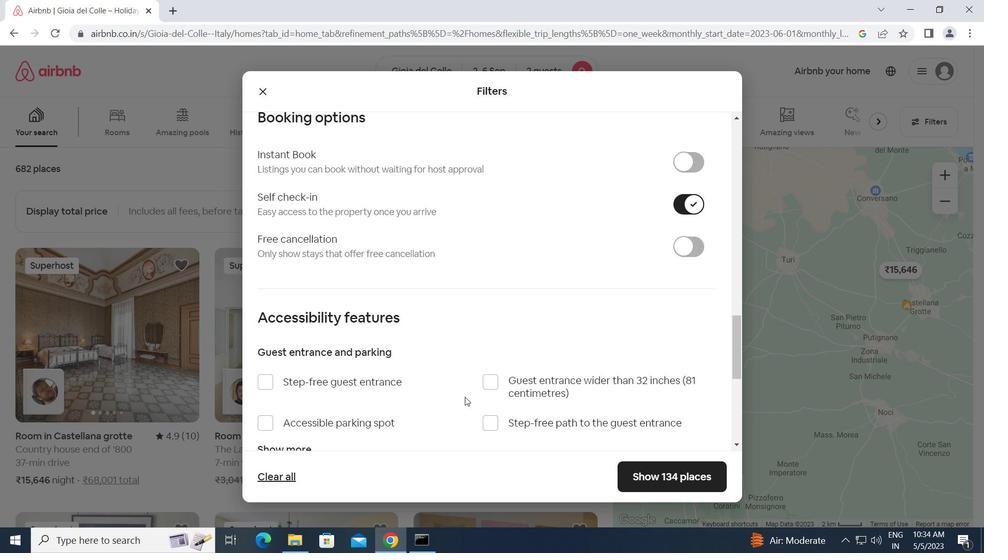 
Action: Mouse scrolled (464, 396) with delta (0, 0)
Screenshot: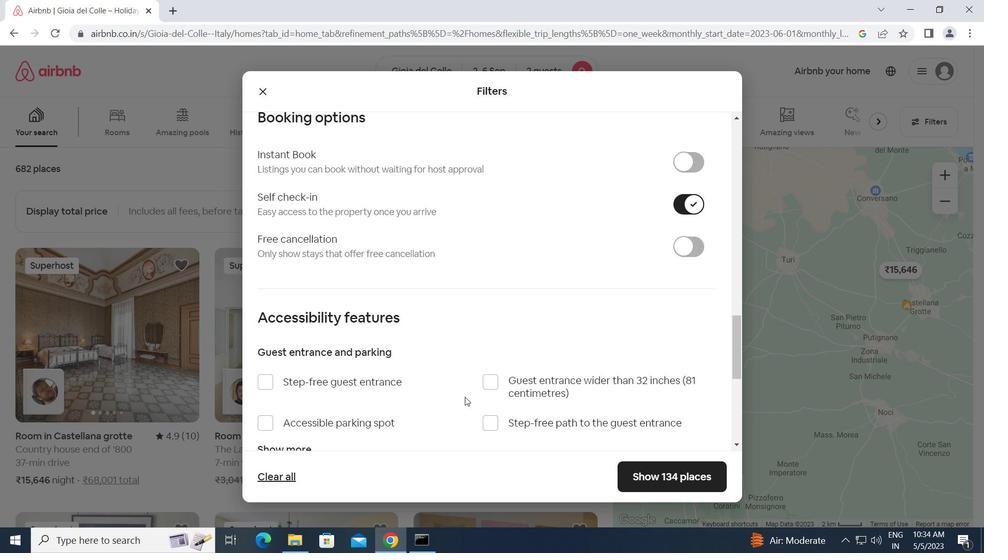 
Action: Mouse scrolled (464, 396) with delta (0, 0)
Screenshot: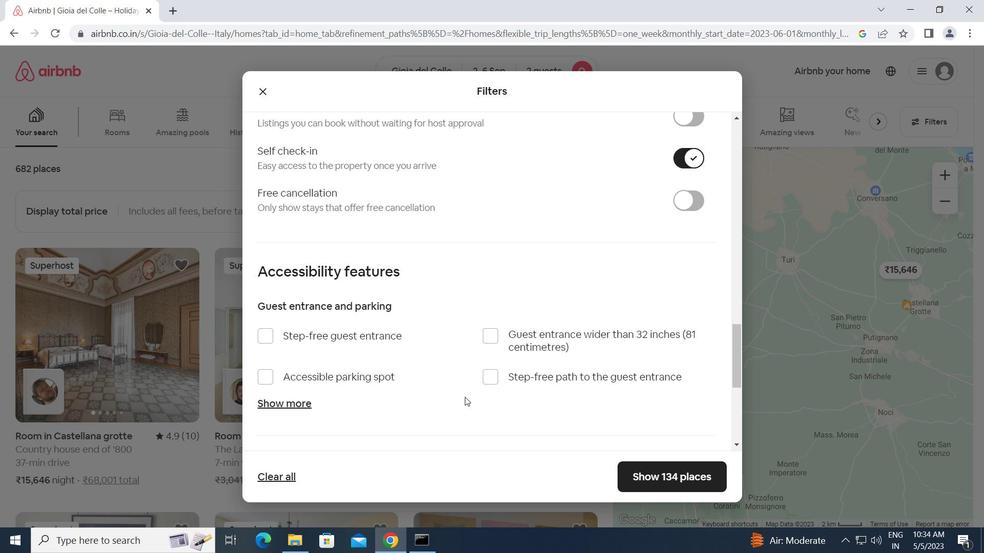 
Action: Mouse scrolled (464, 396) with delta (0, 0)
Screenshot: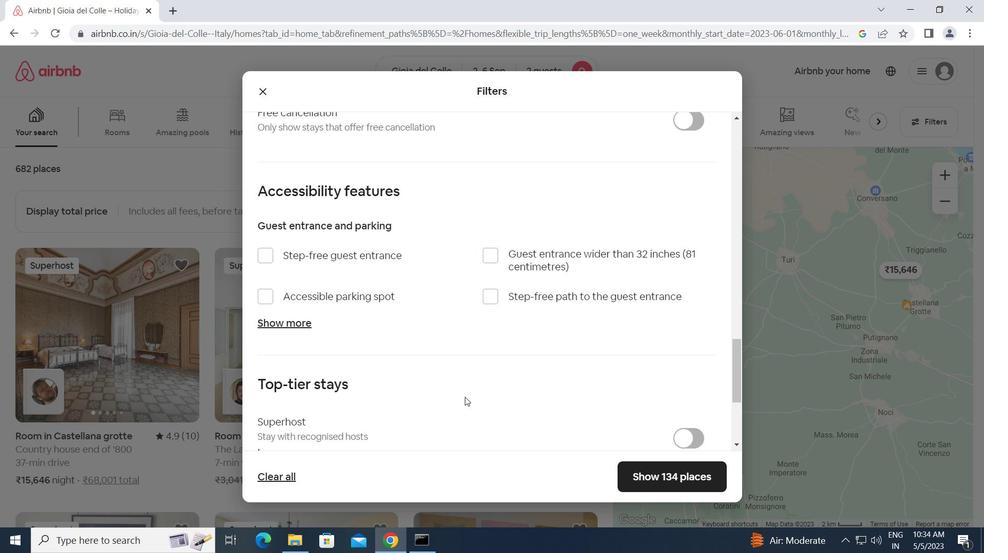 
Action: Mouse moved to (263, 430)
Screenshot: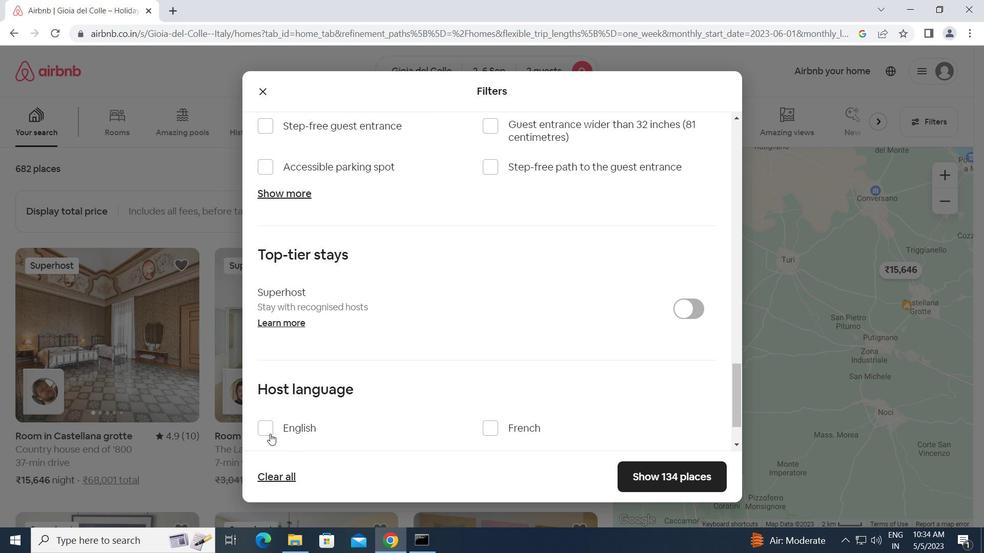 
Action: Mouse pressed left at (263, 430)
Screenshot: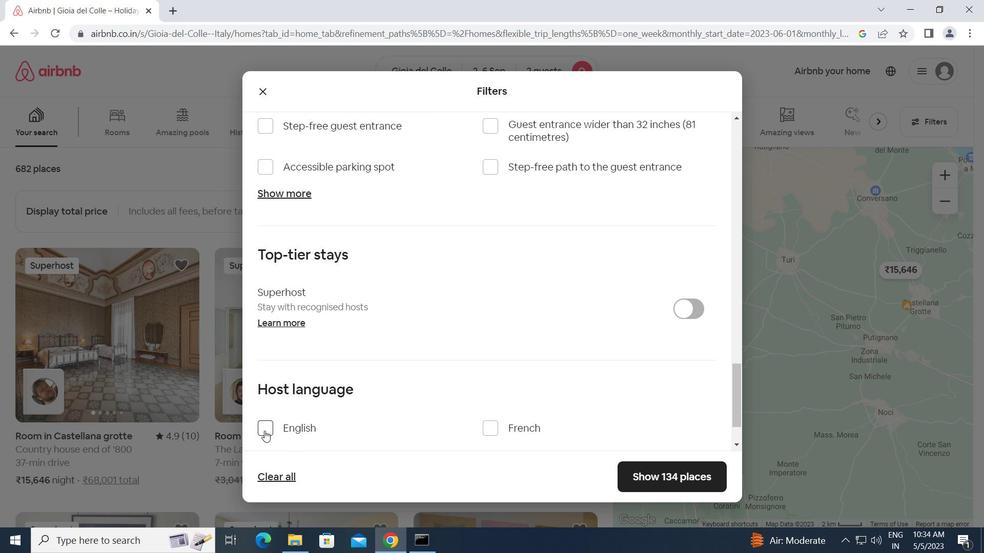 
Action: Mouse moved to (649, 474)
Screenshot: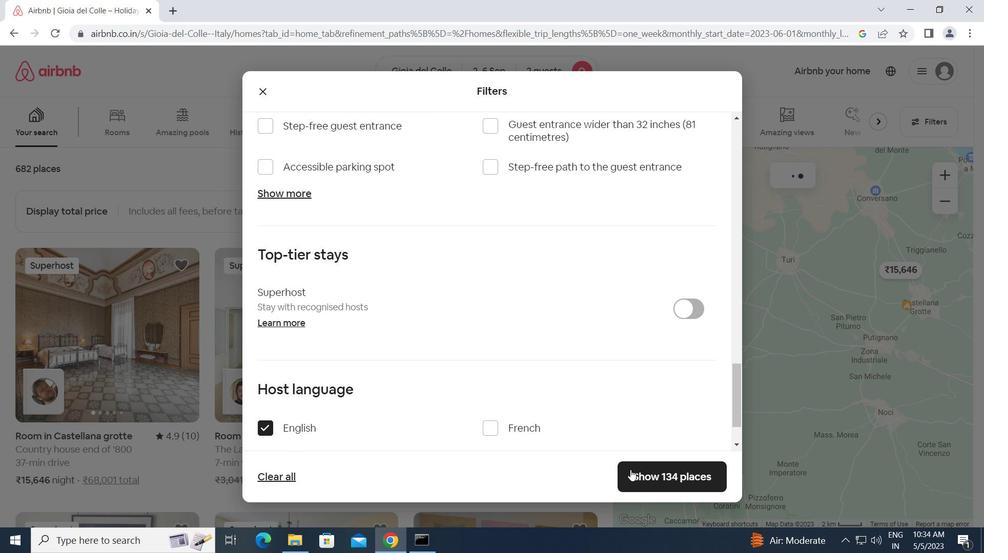 
Action: Mouse pressed left at (649, 474)
Screenshot: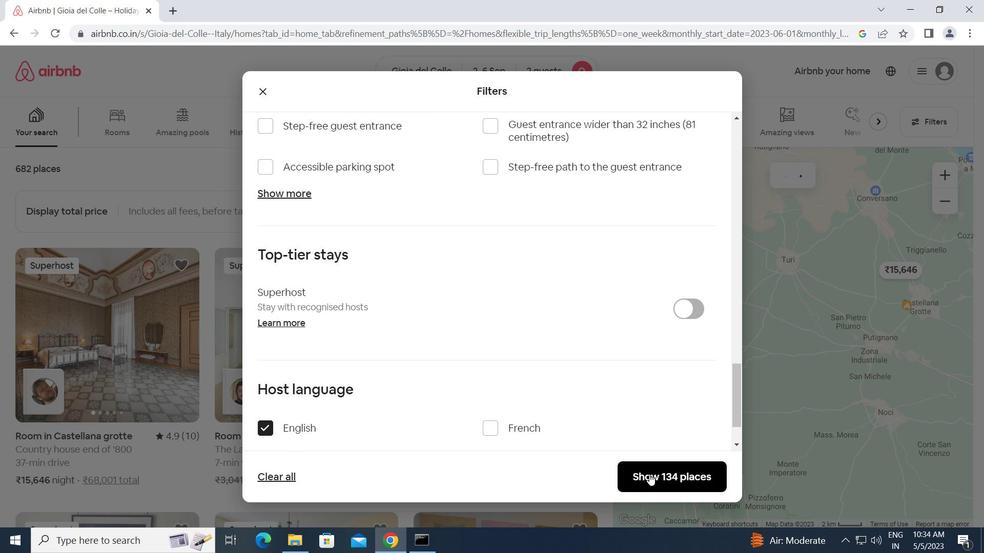 
Action: Mouse moved to (647, 473)
Screenshot: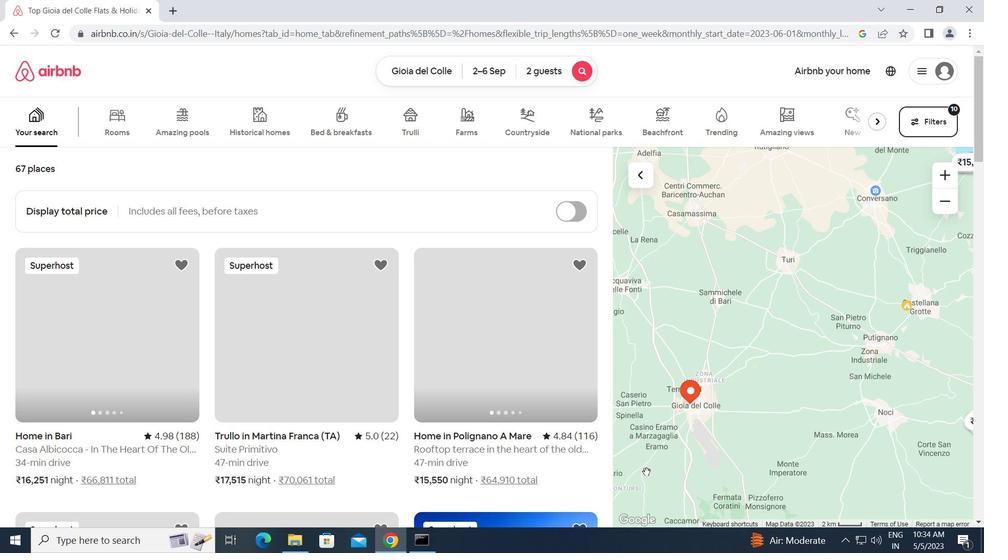 
